 Task: Create a due date automation trigger when advanced on, 2 days before a card is due add dates without a start date at 11:00 AM.
Action: Mouse moved to (1028, 300)
Screenshot: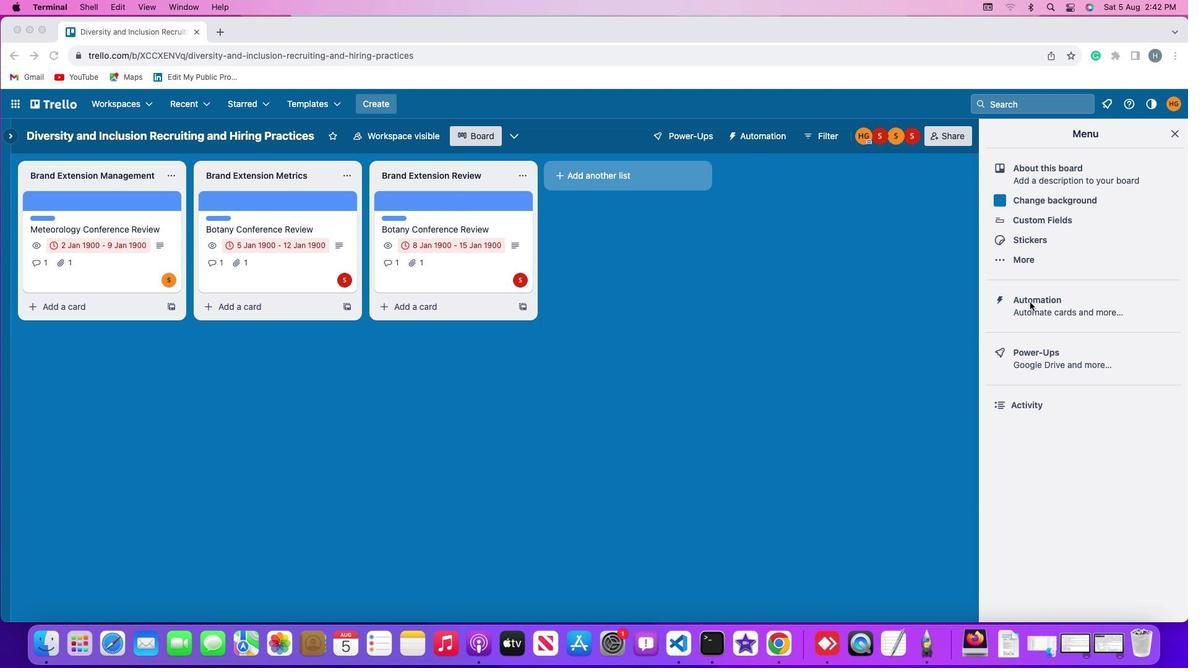 
Action: Mouse pressed left at (1028, 300)
Screenshot: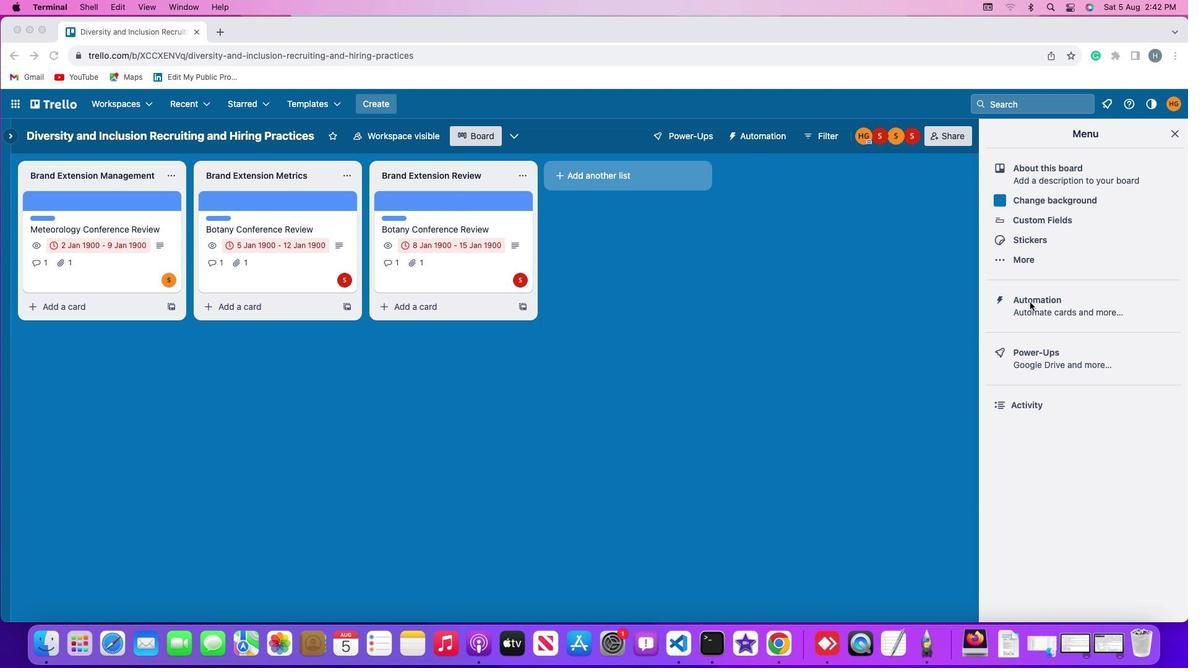 
Action: Mouse pressed left at (1028, 300)
Screenshot: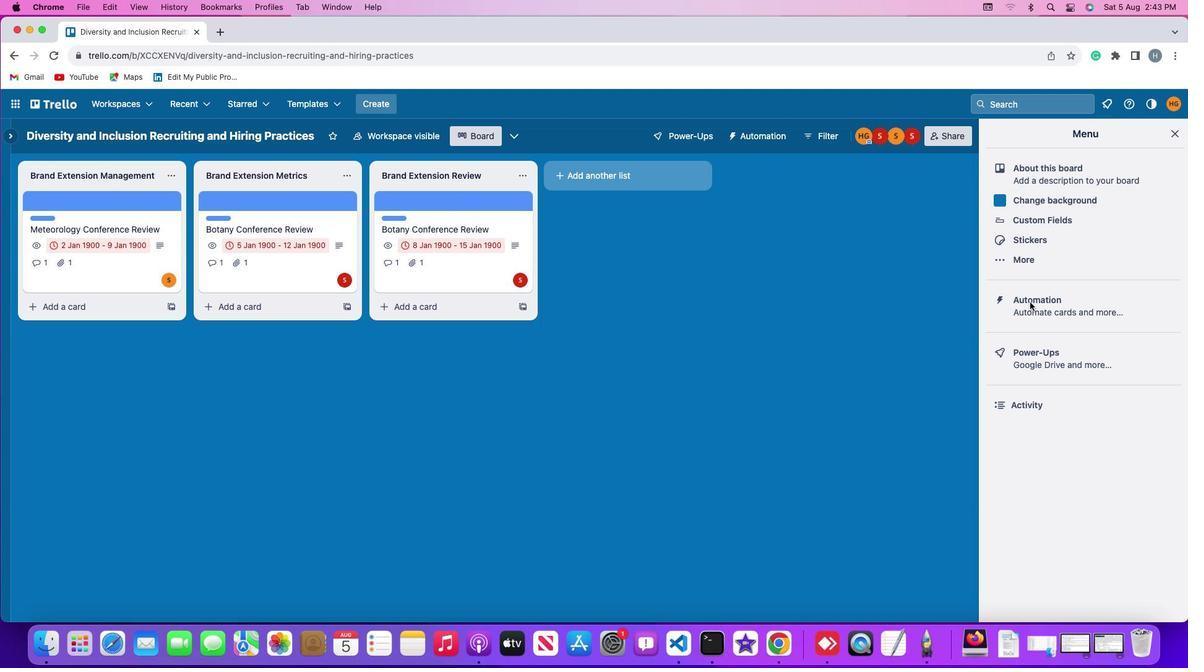 
Action: Mouse moved to (75, 292)
Screenshot: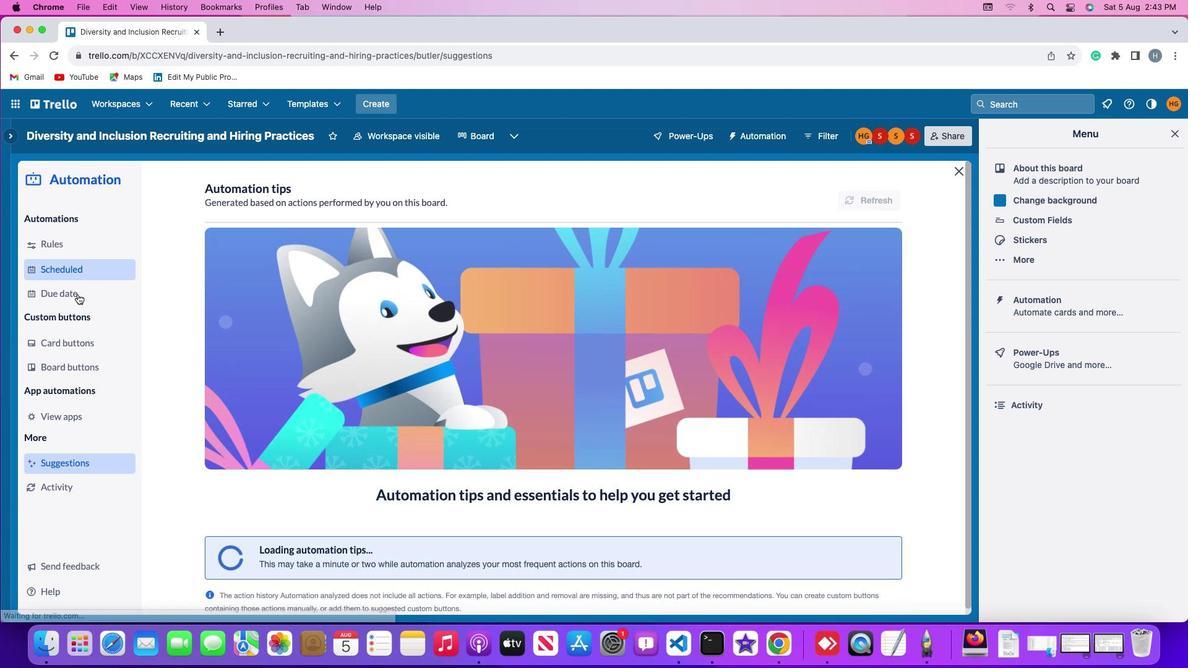 
Action: Mouse pressed left at (75, 292)
Screenshot: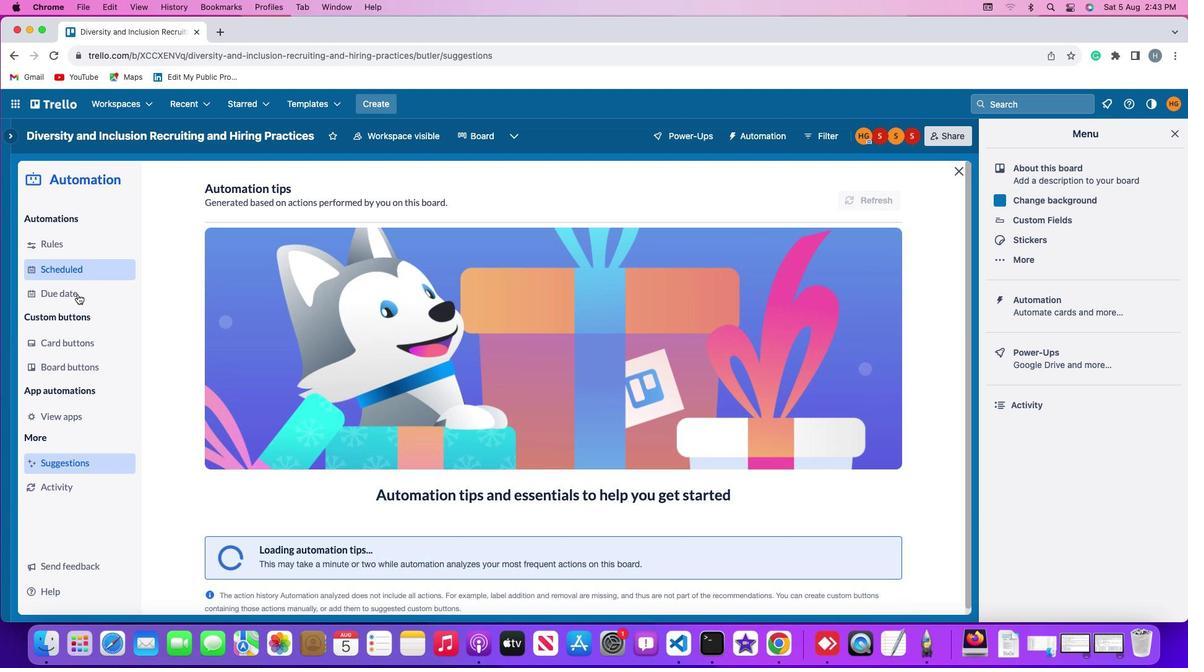 
Action: Mouse moved to (825, 189)
Screenshot: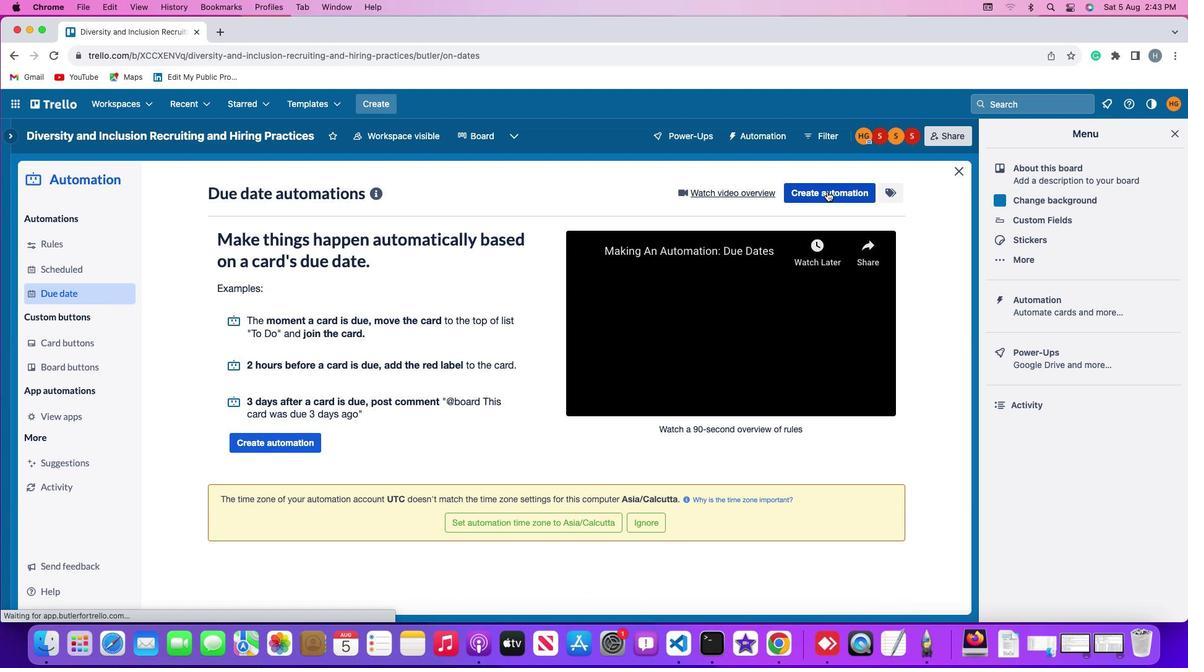 
Action: Mouse pressed left at (825, 189)
Screenshot: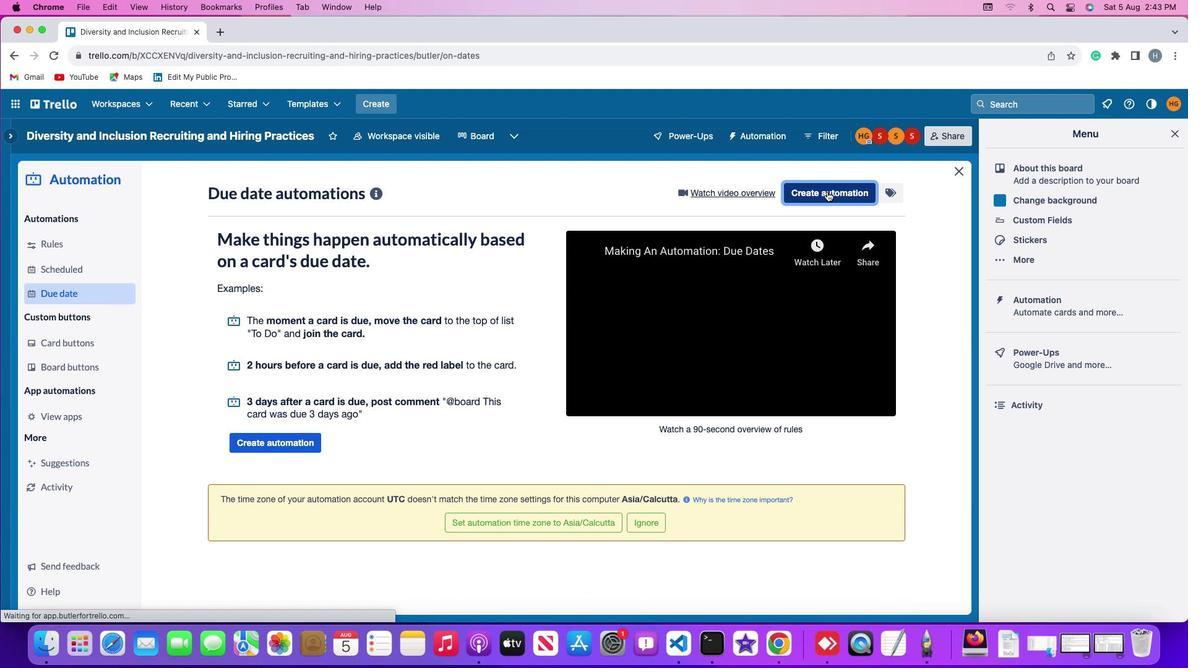 
Action: Mouse moved to (560, 314)
Screenshot: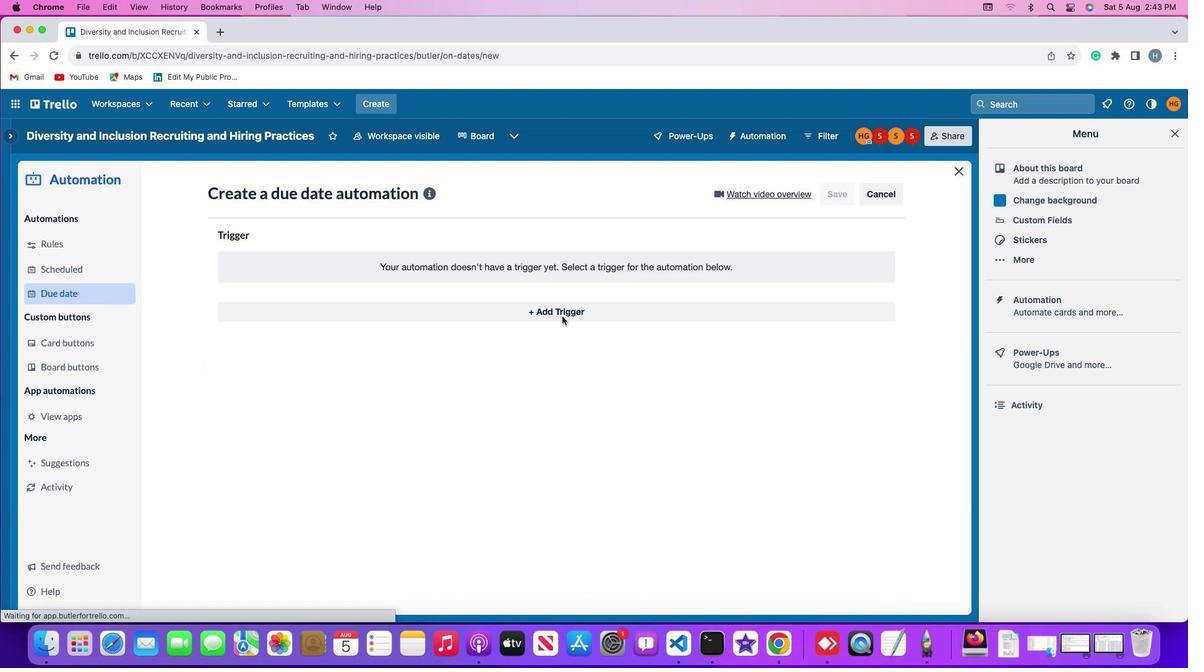 
Action: Mouse pressed left at (560, 314)
Screenshot: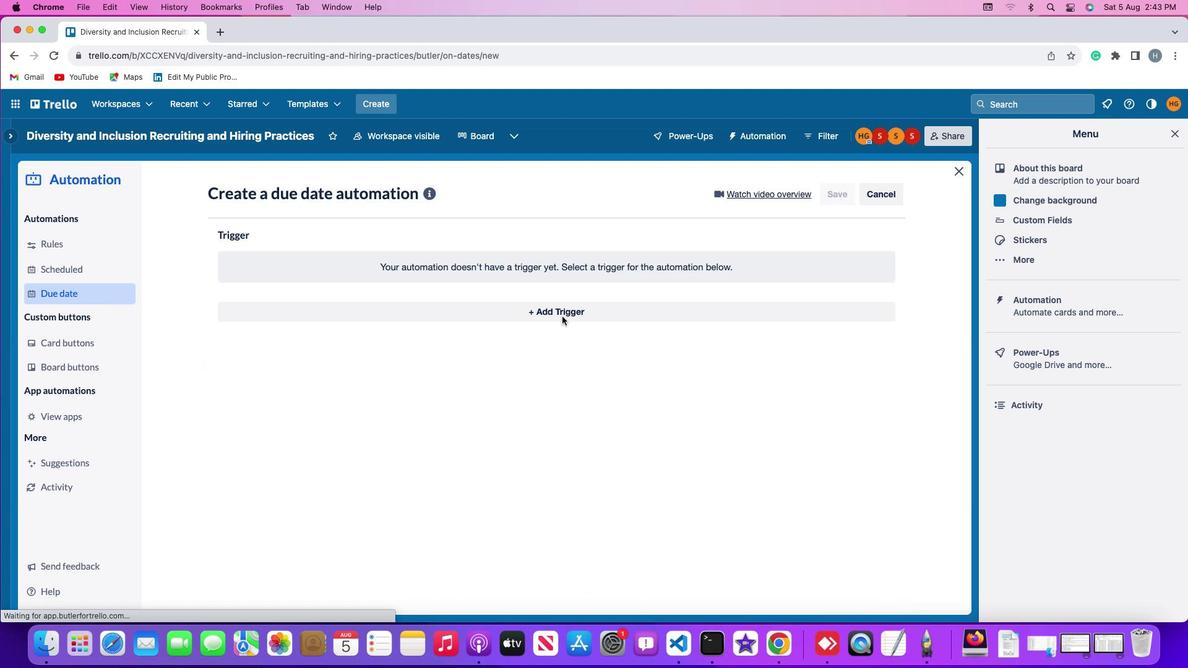 
Action: Mouse moved to (245, 494)
Screenshot: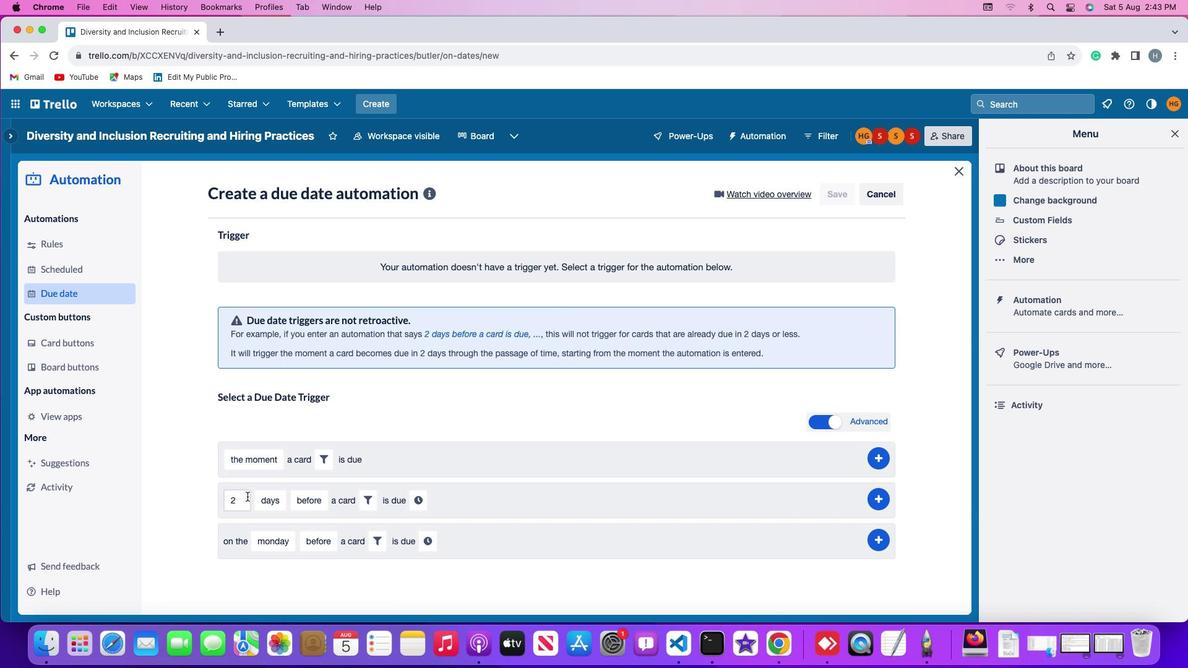 
Action: Mouse pressed left at (245, 494)
Screenshot: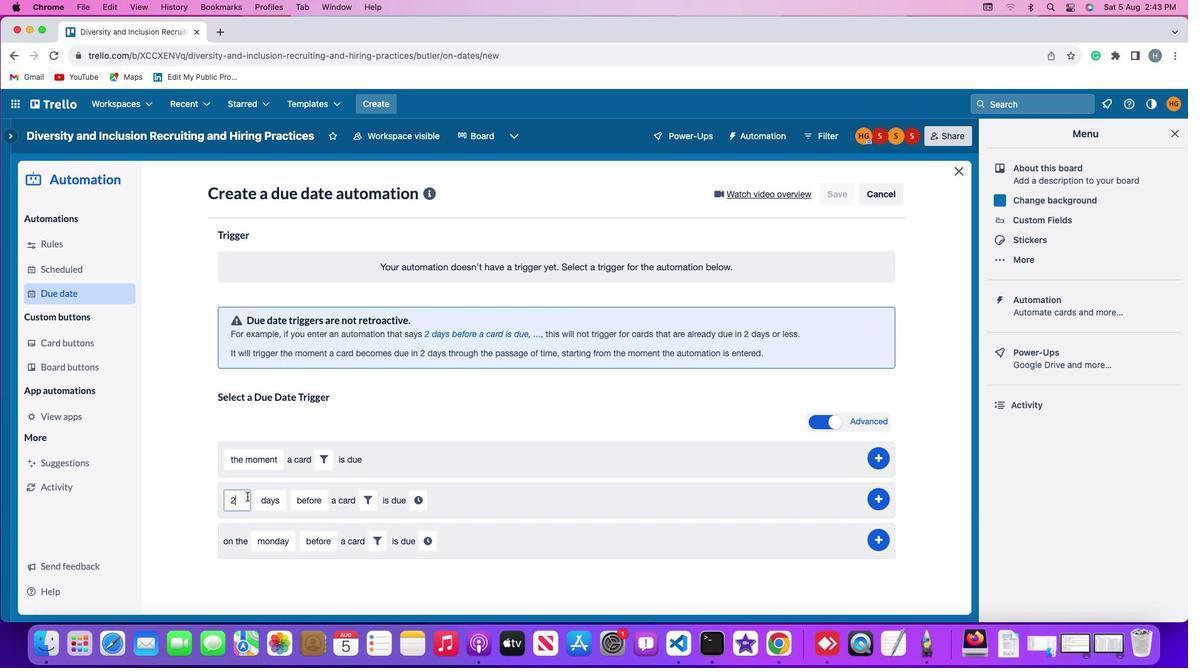 
Action: Key pressed Key.backspace'2'
Screenshot: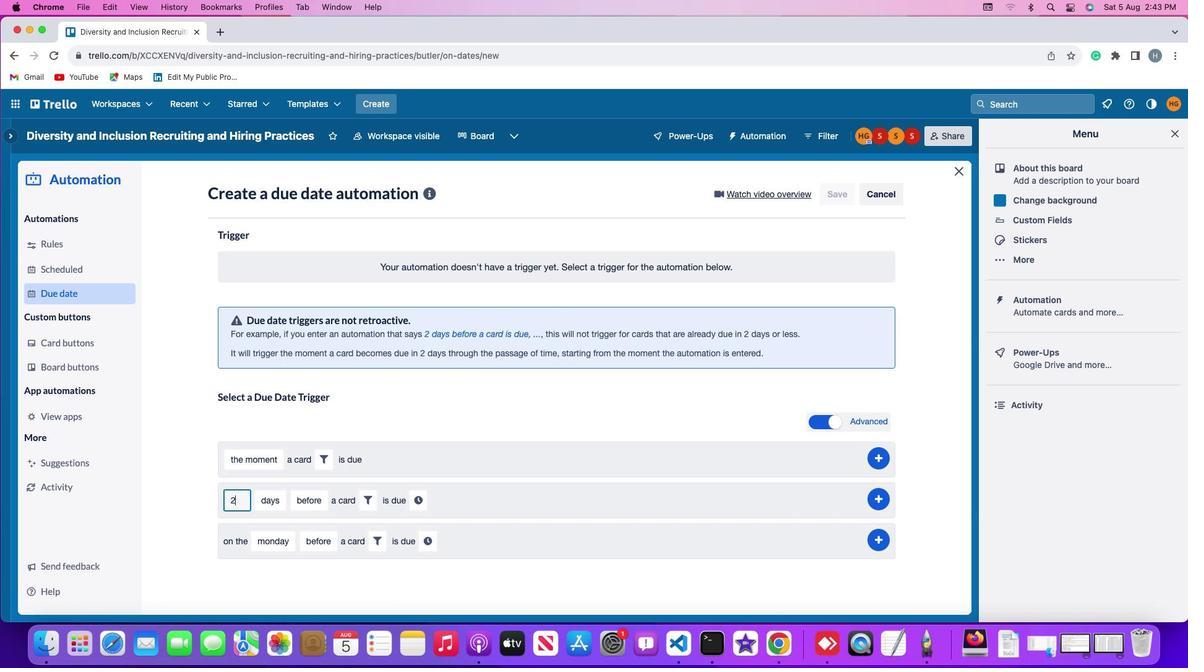 
Action: Mouse moved to (263, 494)
Screenshot: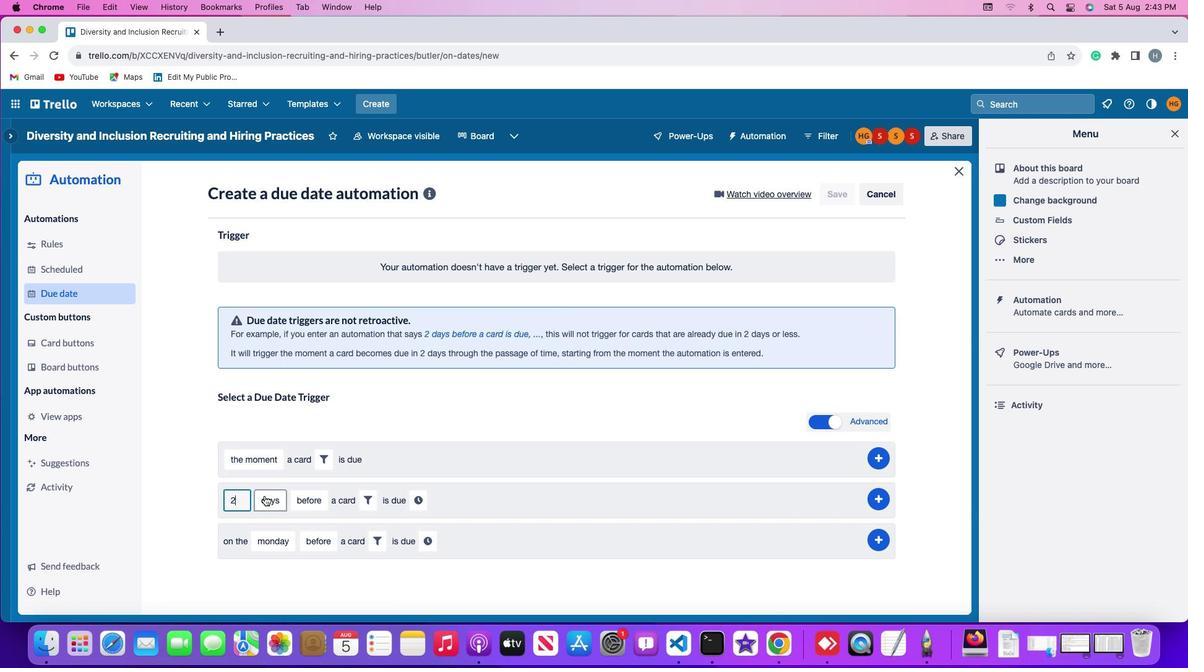 
Action: Mouse pressed left at (263, 494)
Screenshot: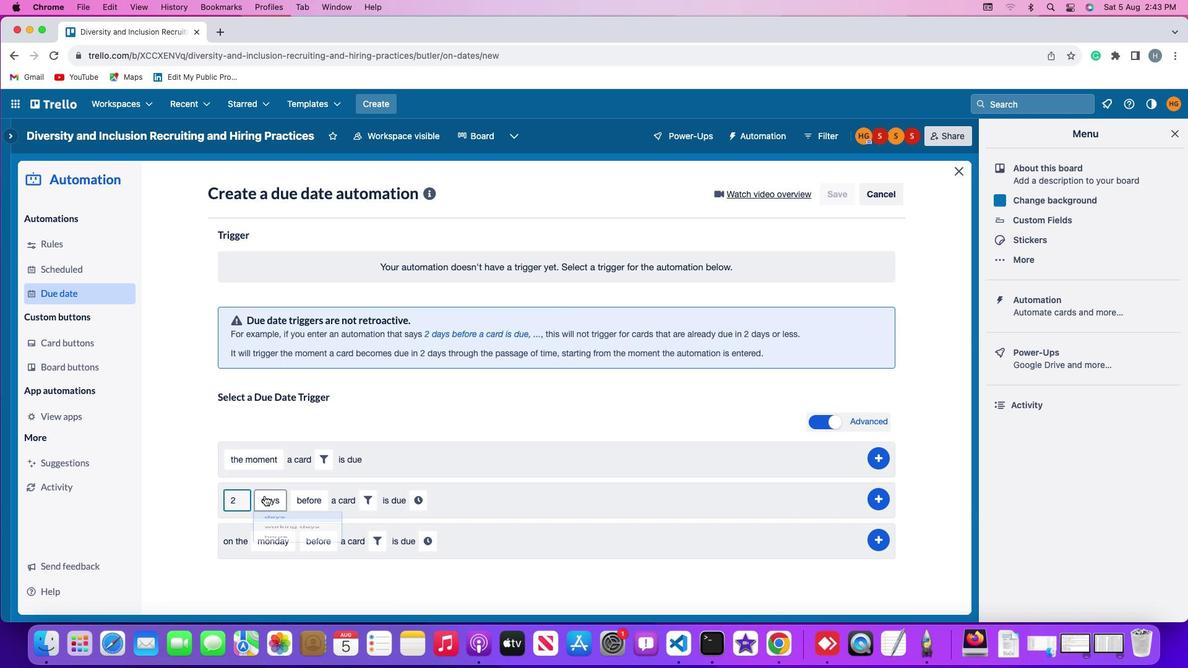 
Action: Mouse moved to (276, 516)
Screenshot: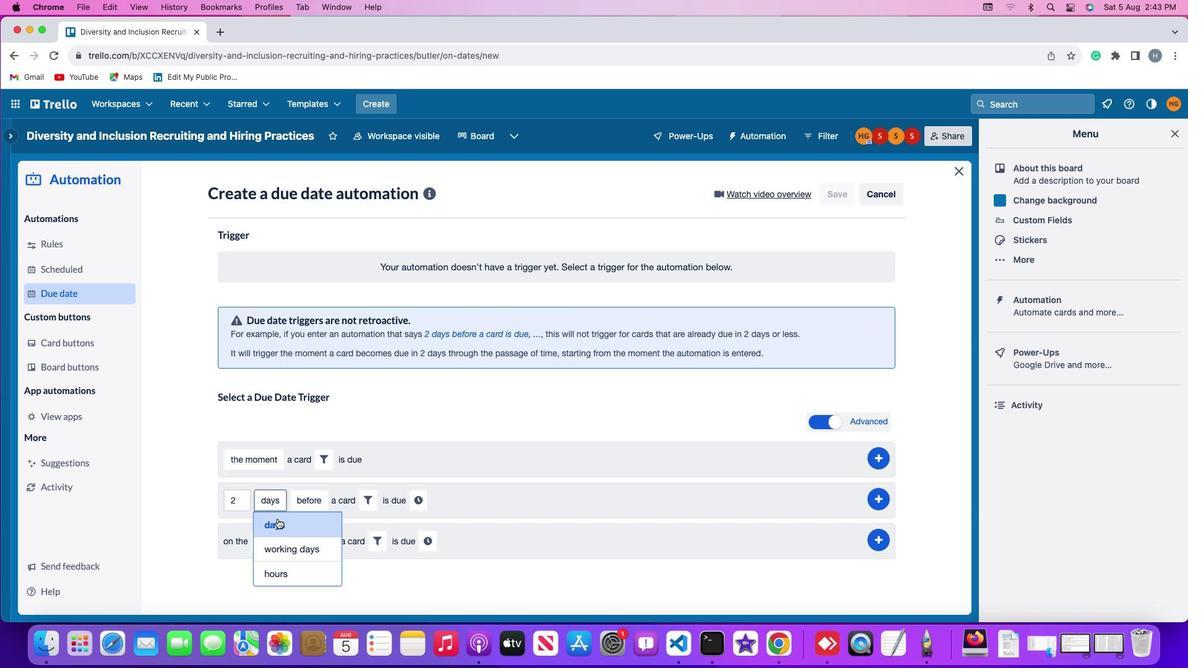 
Action: Mouse pressed left at (276, 516)
Screenshot: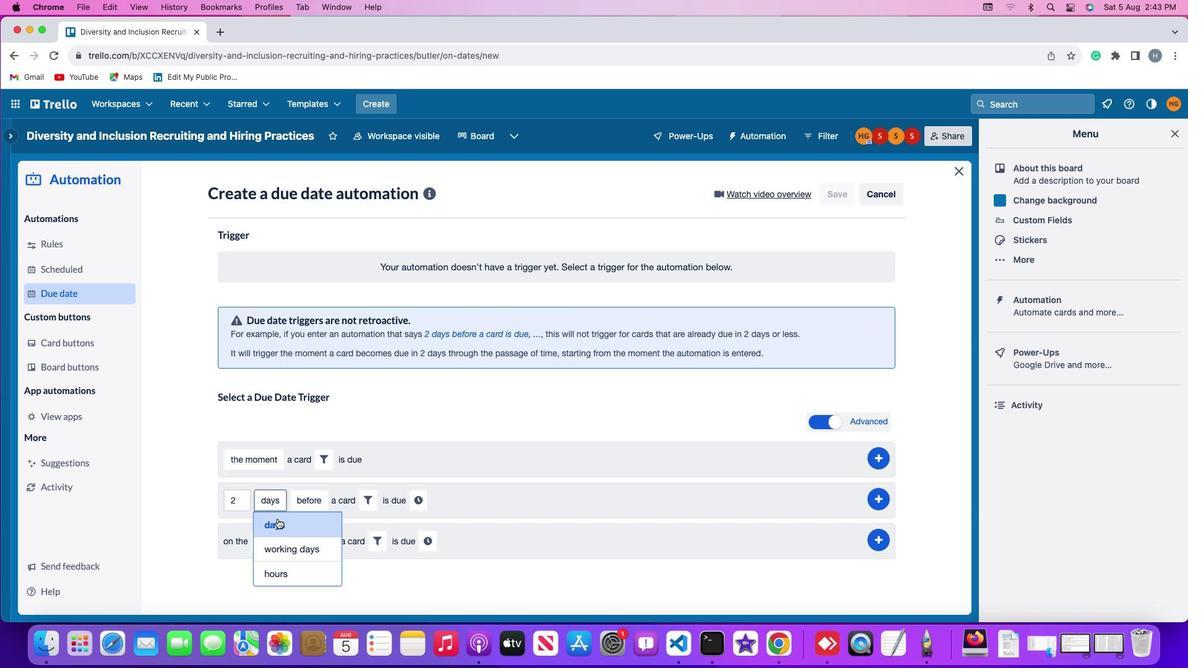 
Action: Mouse moved to (320, 496)
Screenshot: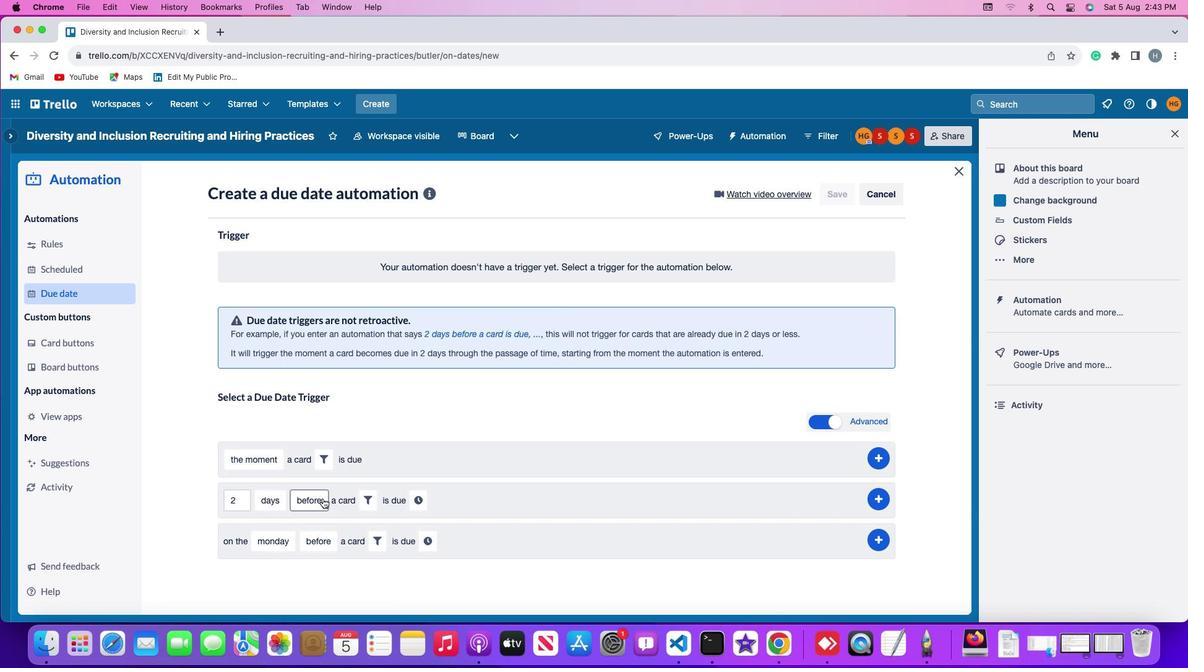
Action: Mouse pressed left at (320, 496)
Screenshot: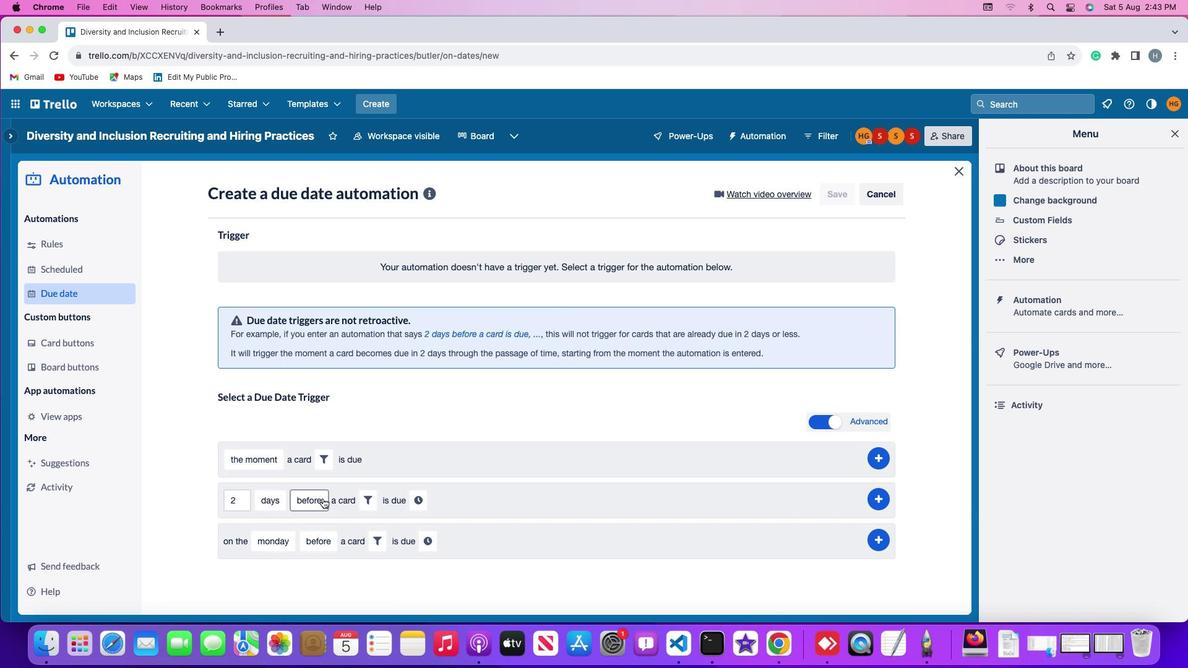 
Action: Mouse moved to (316, 528)
Screenshot: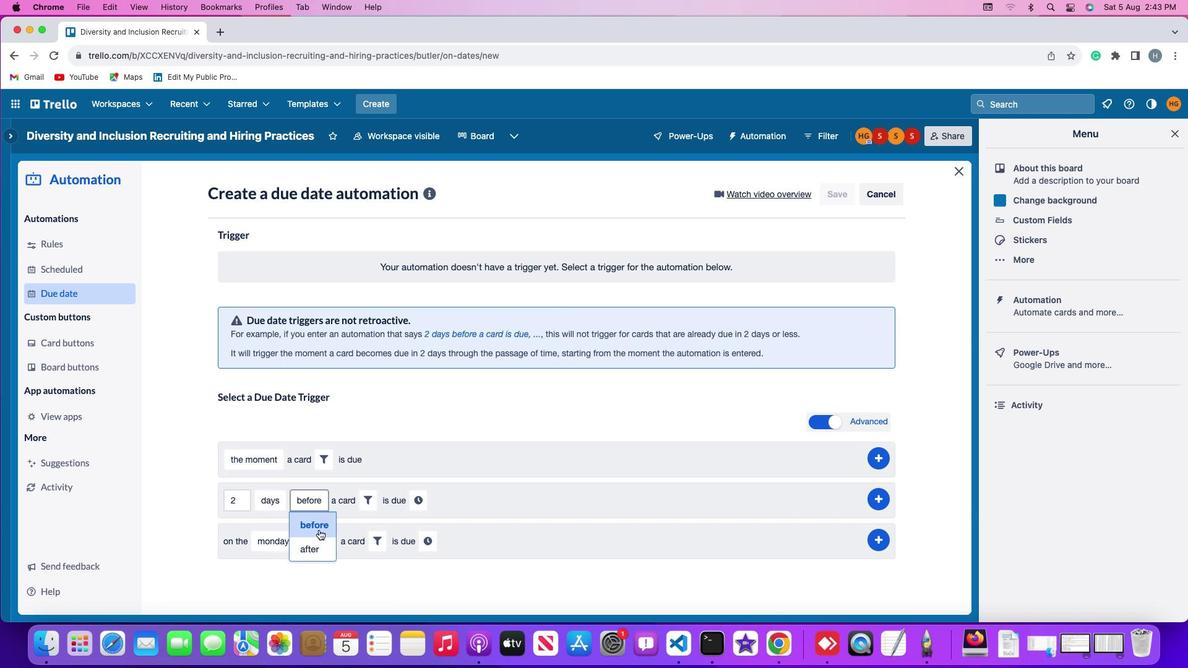 
Action: Mouse pressed left at (316, 528)
Screenshot: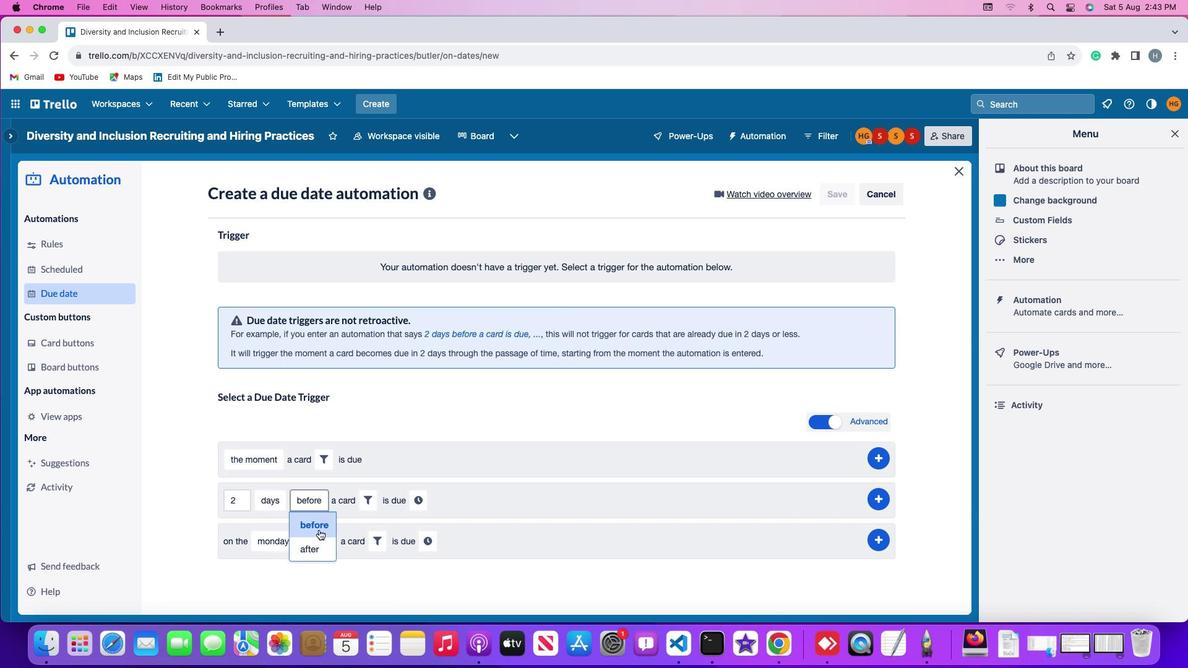 
Action: Mouse moved to (365, 504)
Screenshot: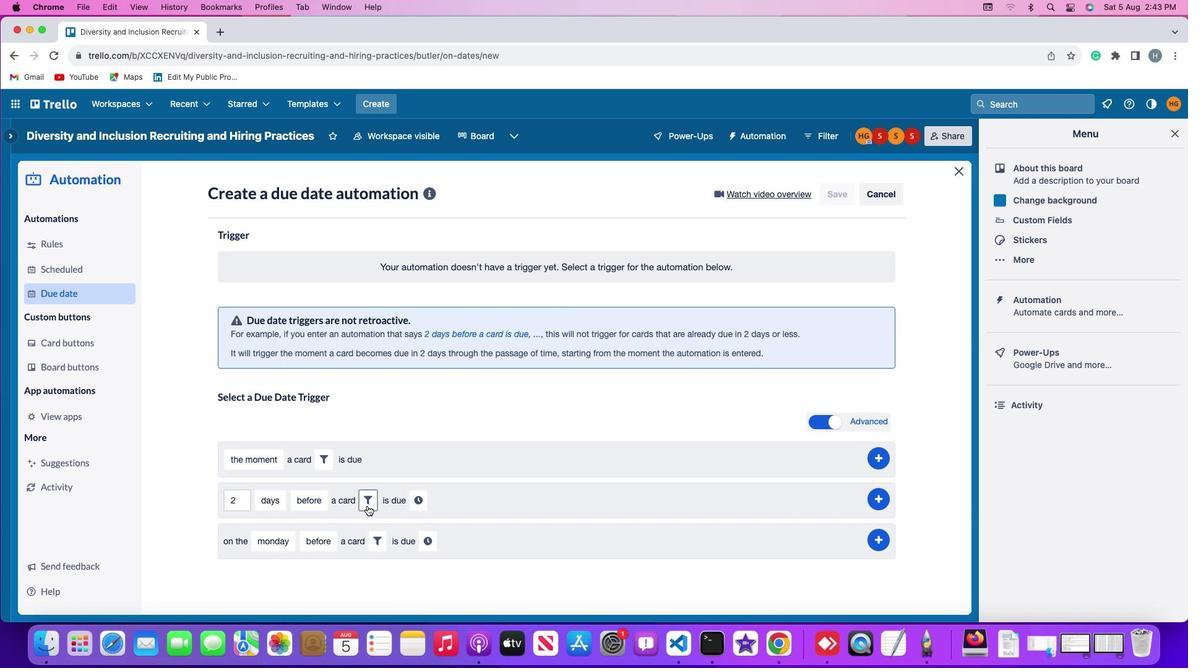 
Action: Mouse pressed left at (365, 504)
Screenshot: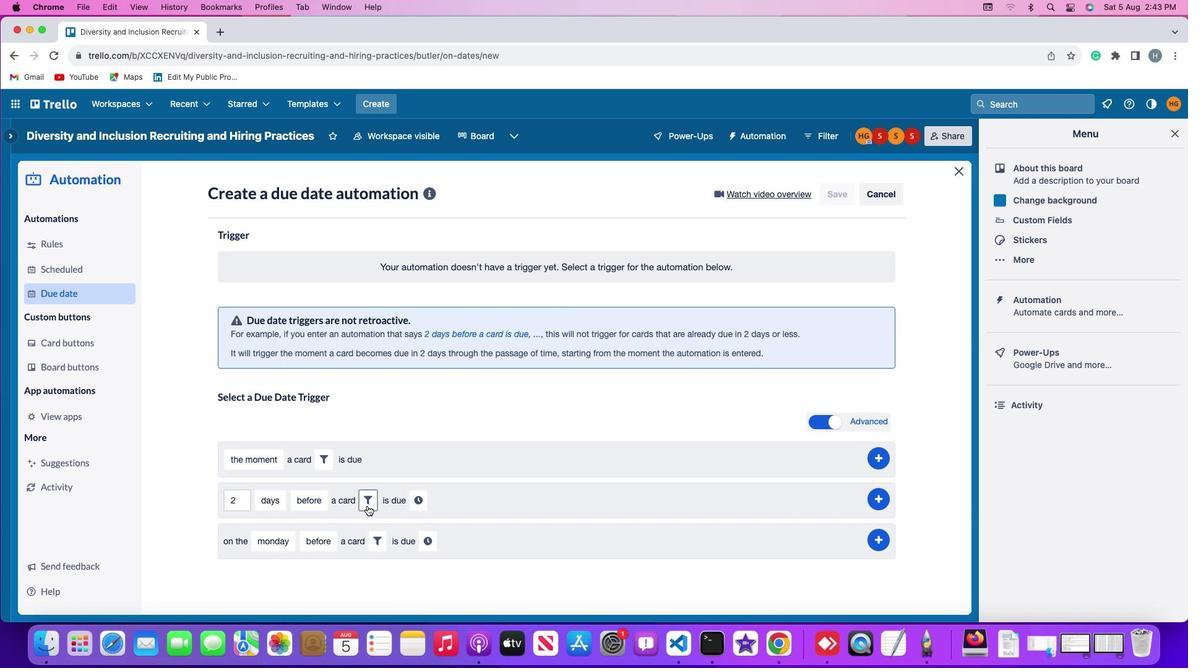 
Action: Mouse moved to (428, 536)
Screenshot: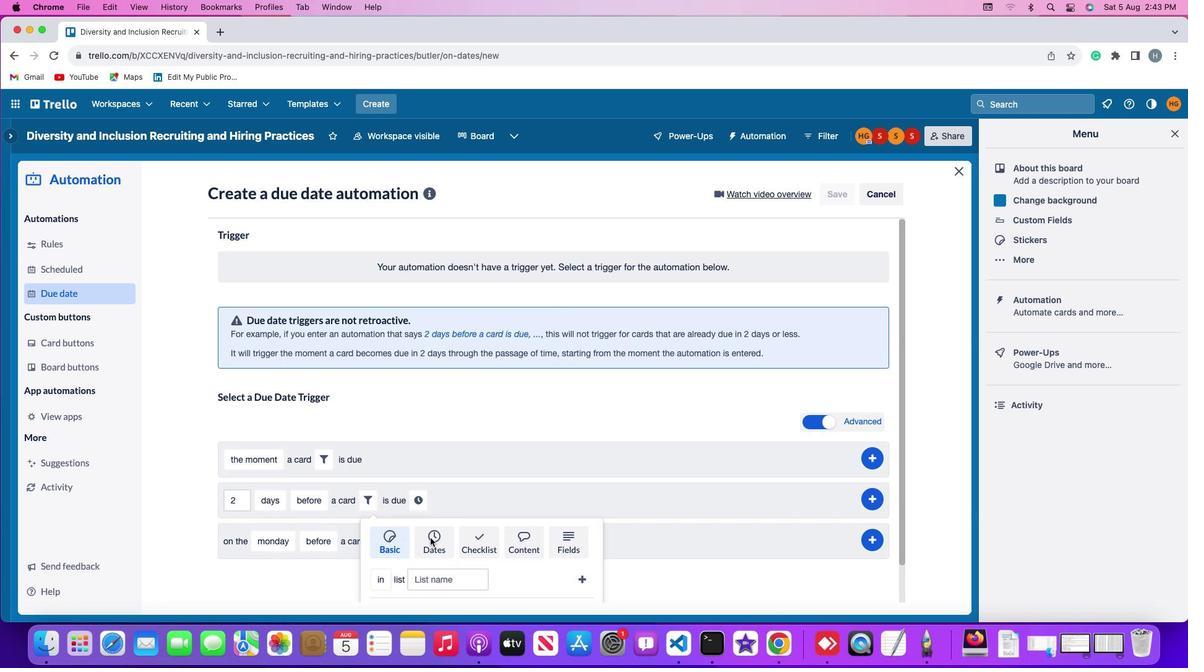 
Action: Mouse pressed left at (428, 536)
Screenshot: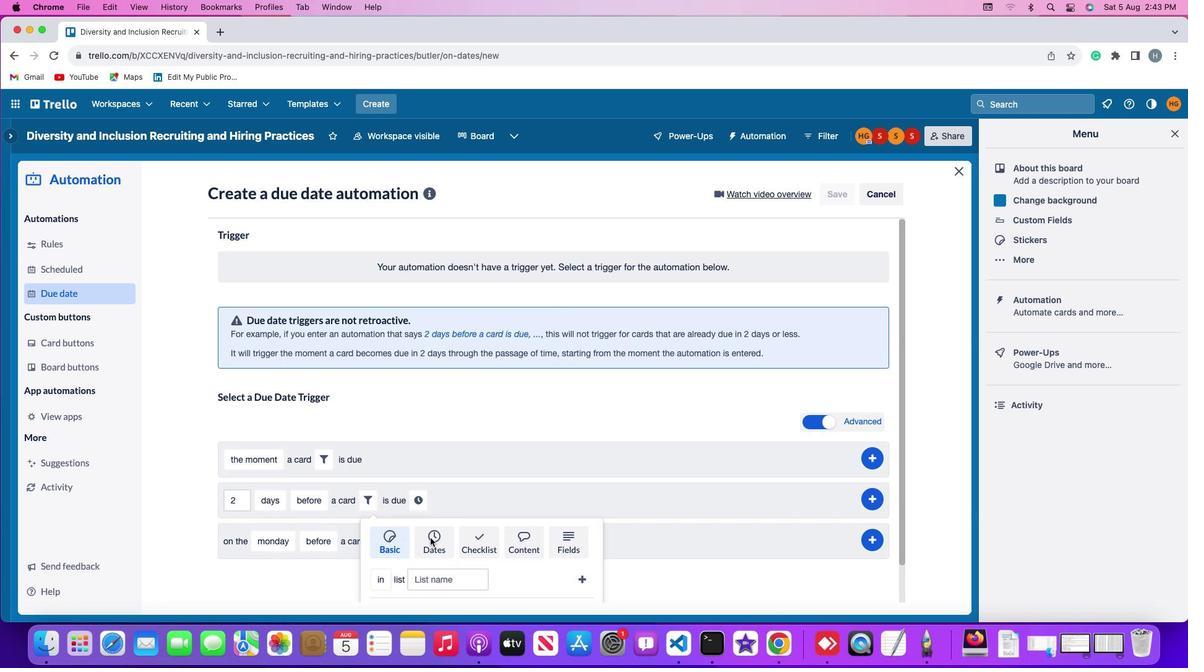
Action: Mouse moved to (427, 536)
Screenshot: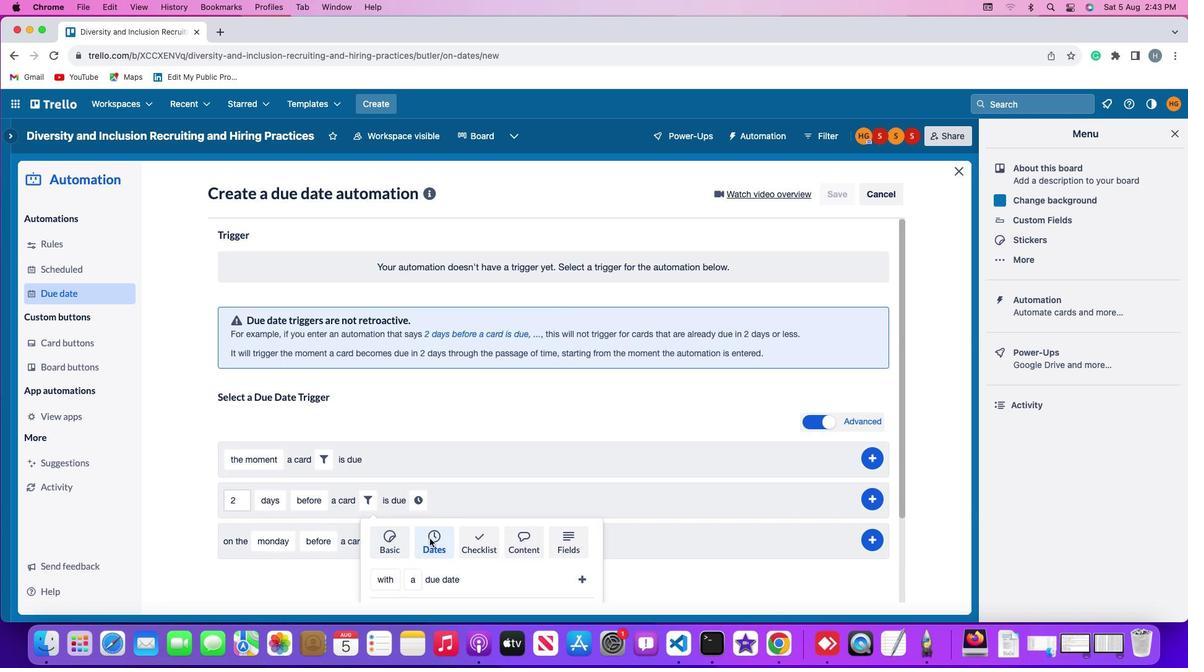 
Action: Mouse scrolled (427, 536) with delta (-1, -1)
Screenshot: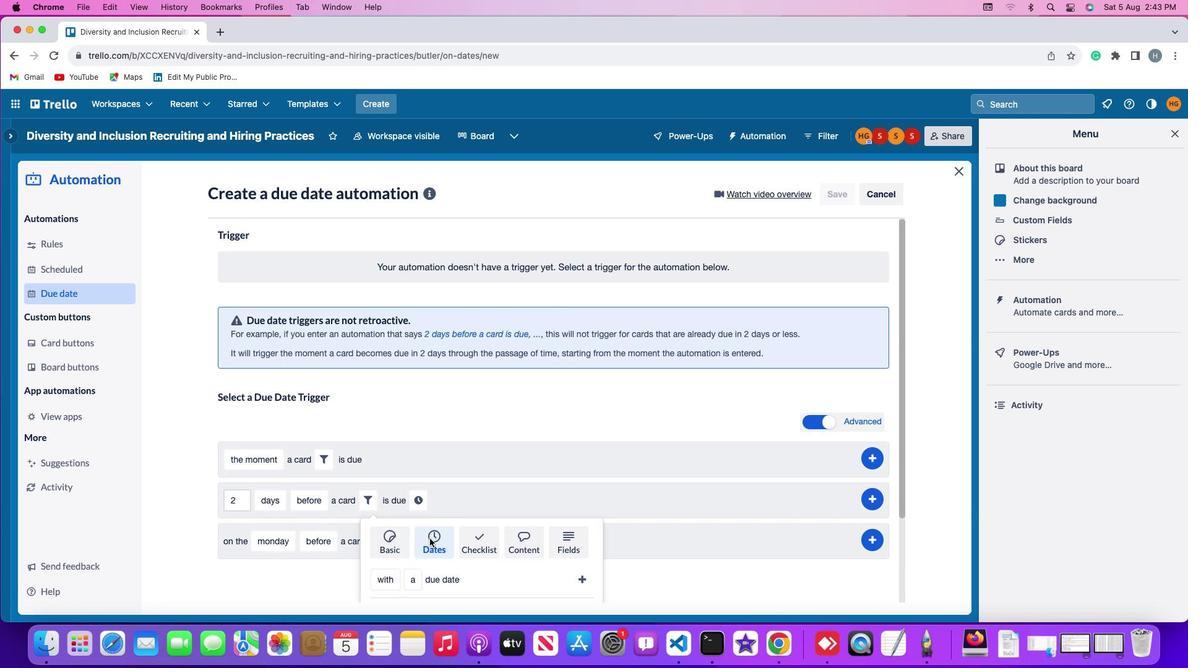 
Action: Mouse scrolled (427, 536) with delta (-1, -1)
Screenshot: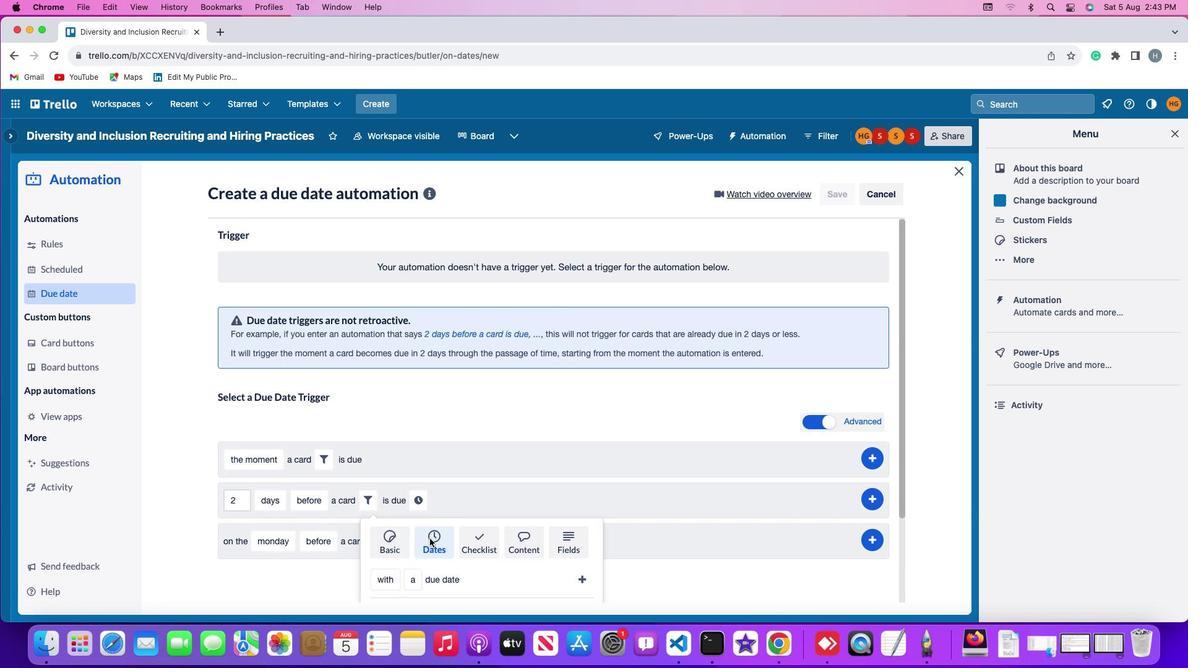 
Action: Mouse scrolled (427, 536) with delta (-1, -3)
Screenshot: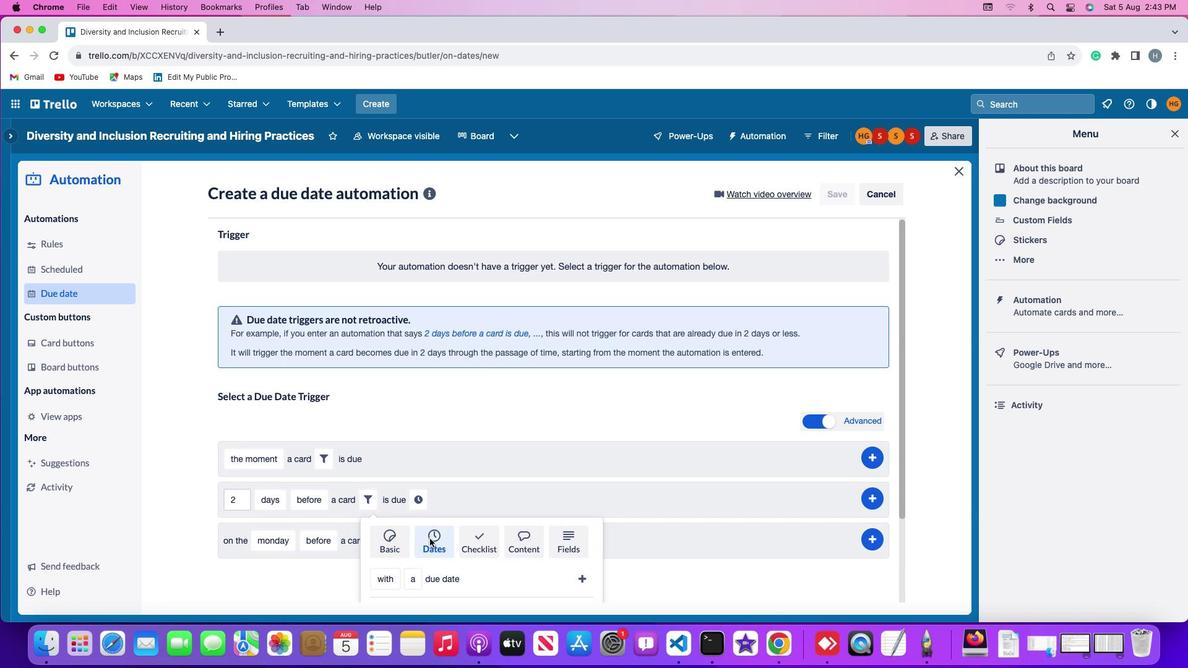 
Action: Mouse scrolled (427, 536) with delta (-1, -4)
Screenshot: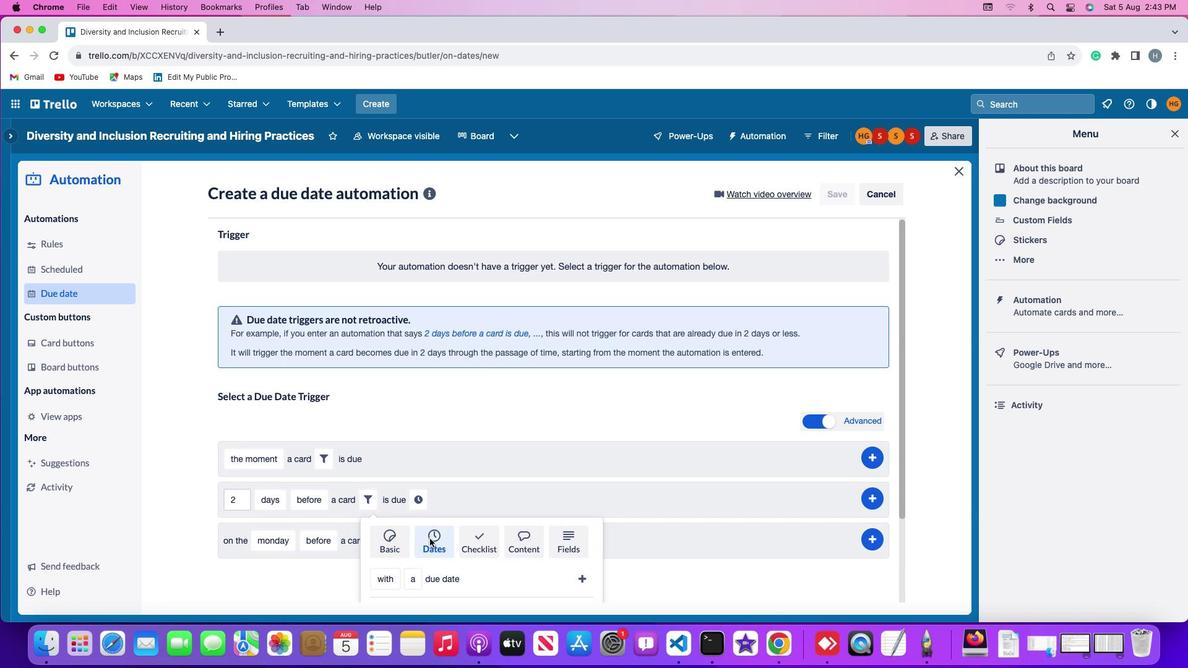 
Action: Mouse scrolled (427, 536) with delta (-1, -4)
Screenshot: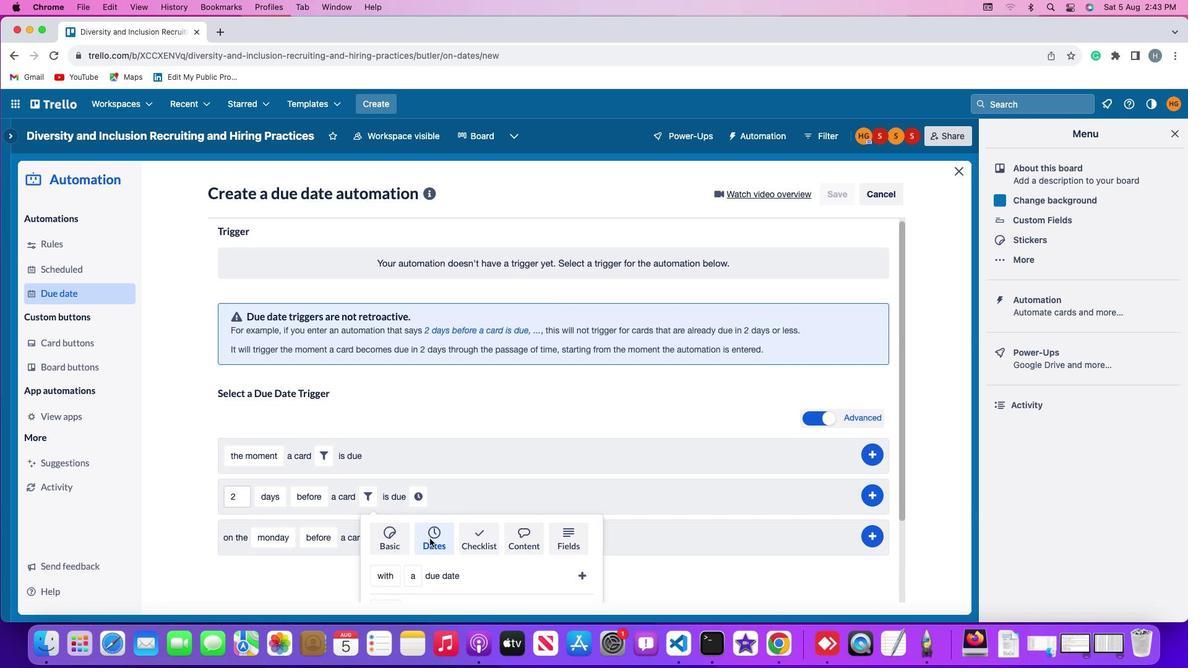 
Action: Mouse scrolled (427, 536) with delta (-1, -4)
Screenshot: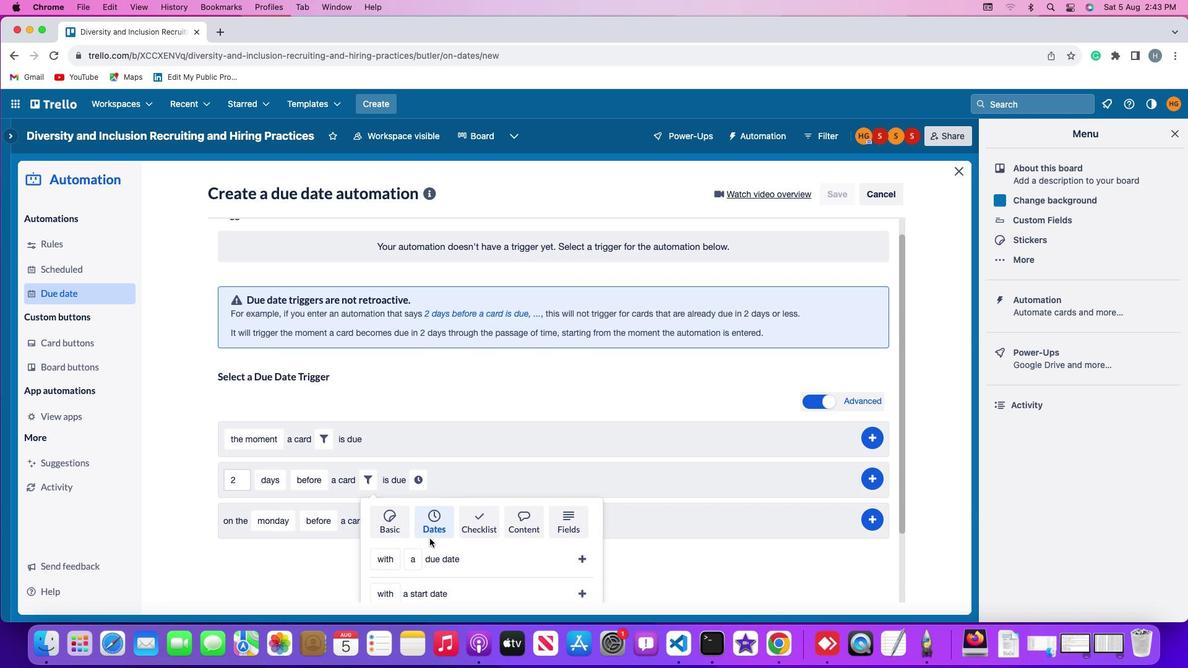 
Action: Mouse scrolled (427, 536) with delta (-1, -1)
Screenshot: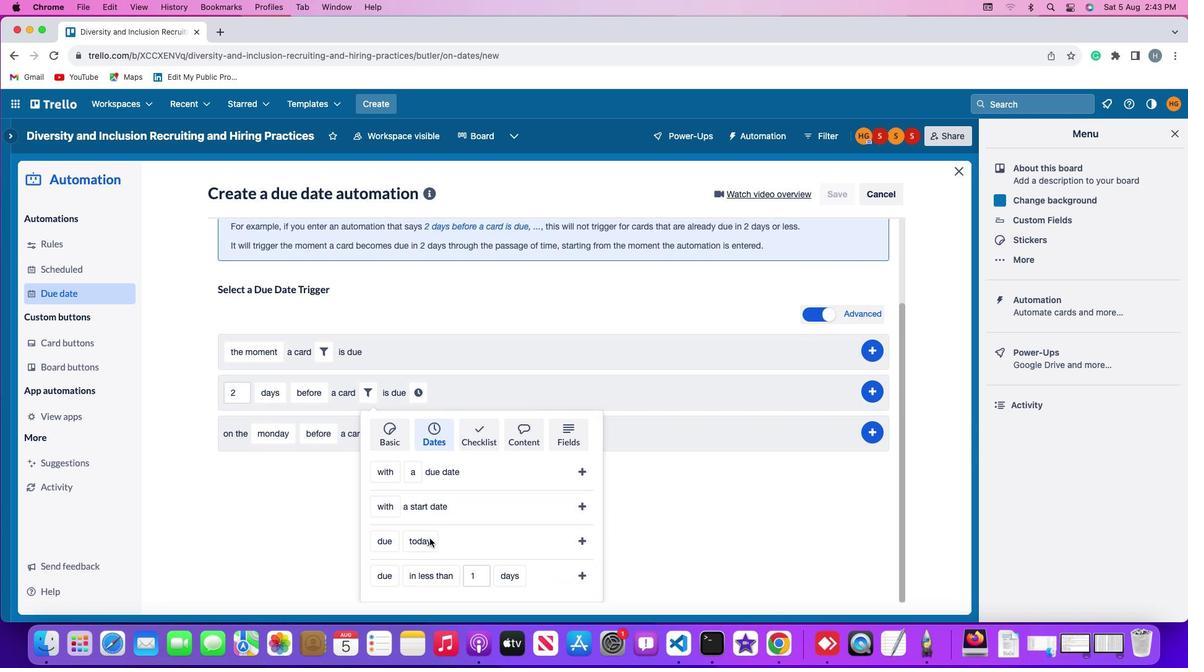 
Action: Mouse scrolled (427, 536) with delta (-1, -1)
Screenshot: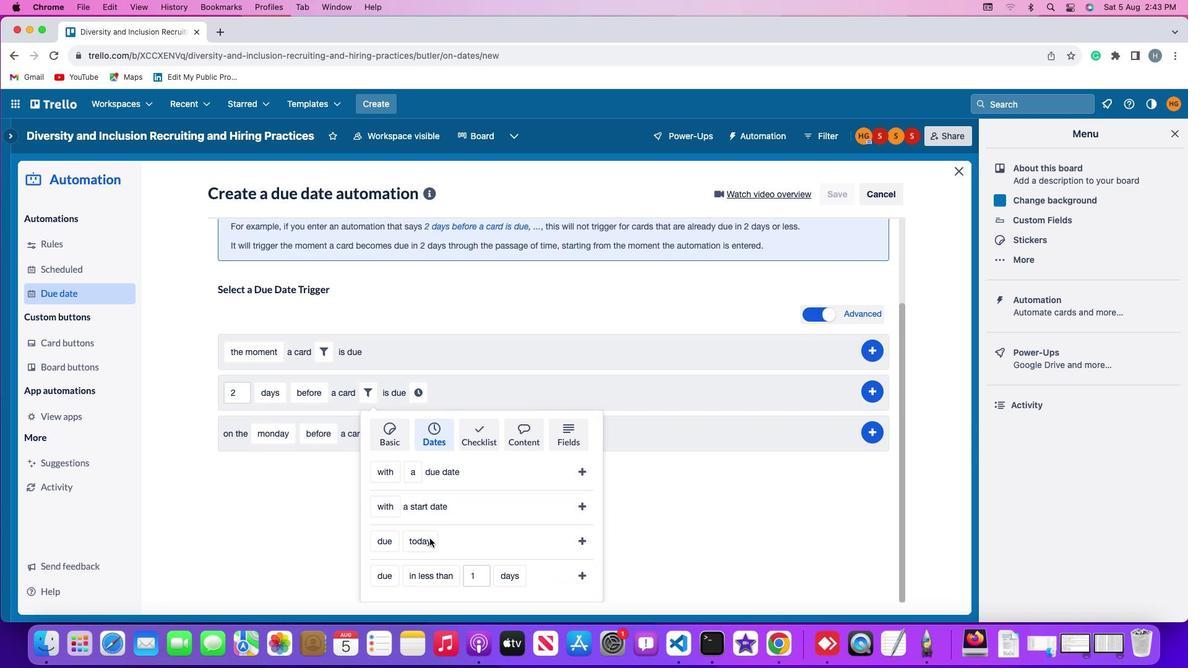 
Action: Mouse scrolled (427, 536) with delta (-1, -3)
Screenshot: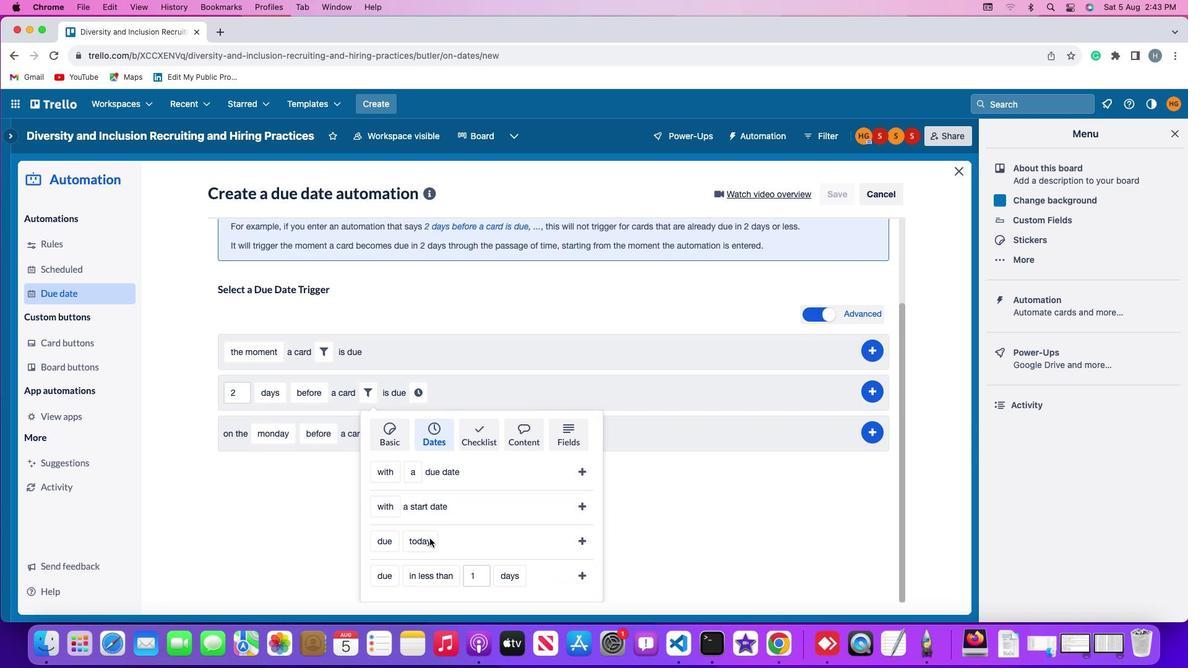 
Action: Mouse moved to (374, 501)
Screenshot: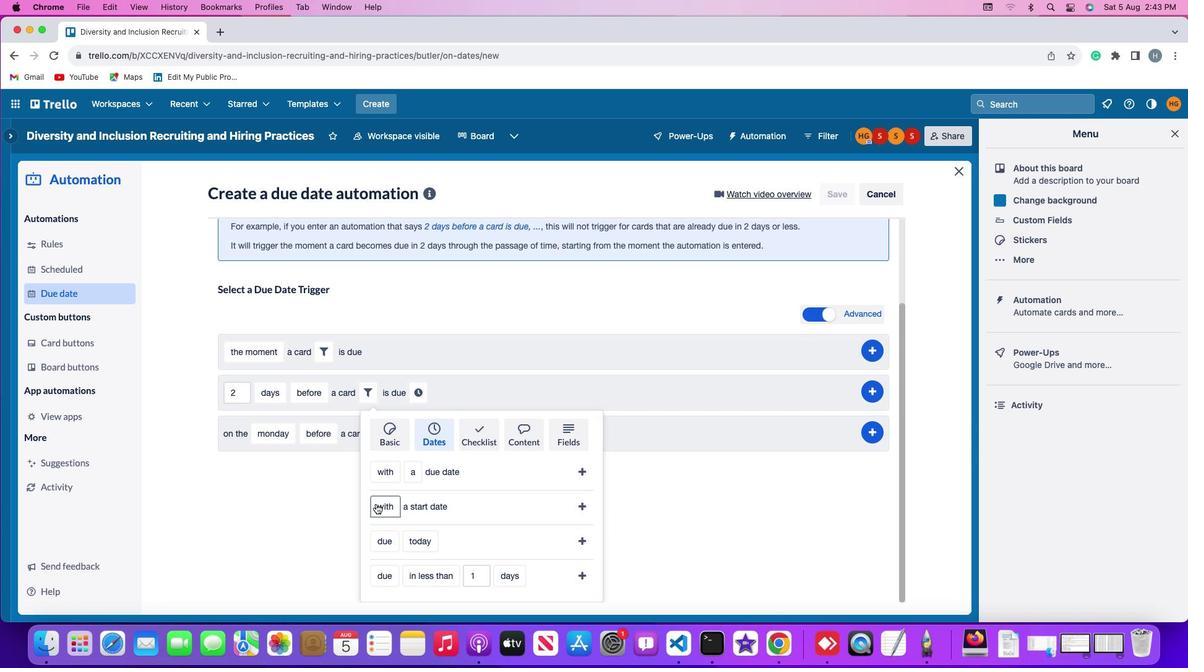 
Action: Mouse pressed left at (374, 501)
Screenshot: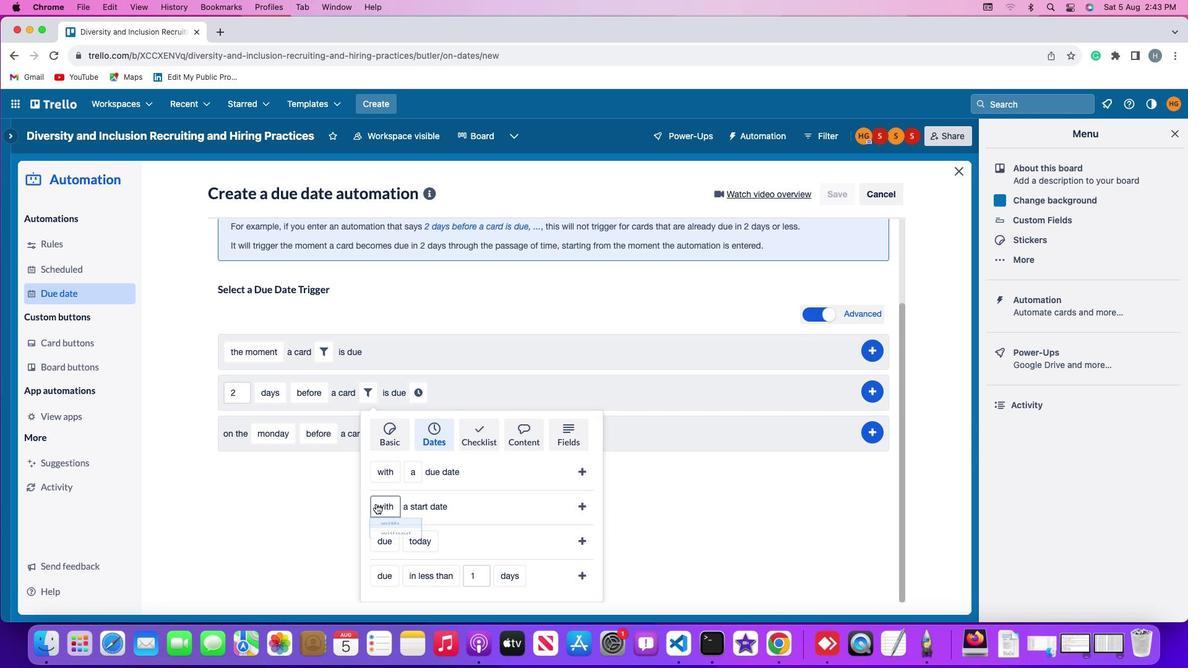 
Action: Mouse moved to (391, 551)
Screenshot: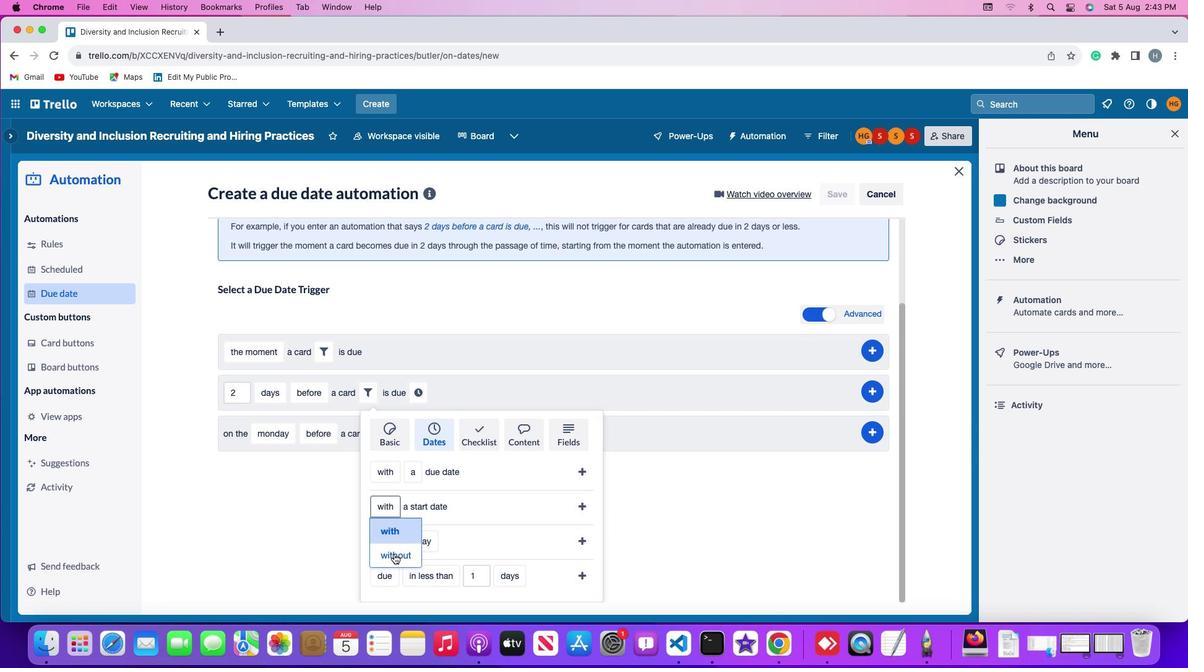 
Action: Mouse pressed left at (391, 551)
Screenshot: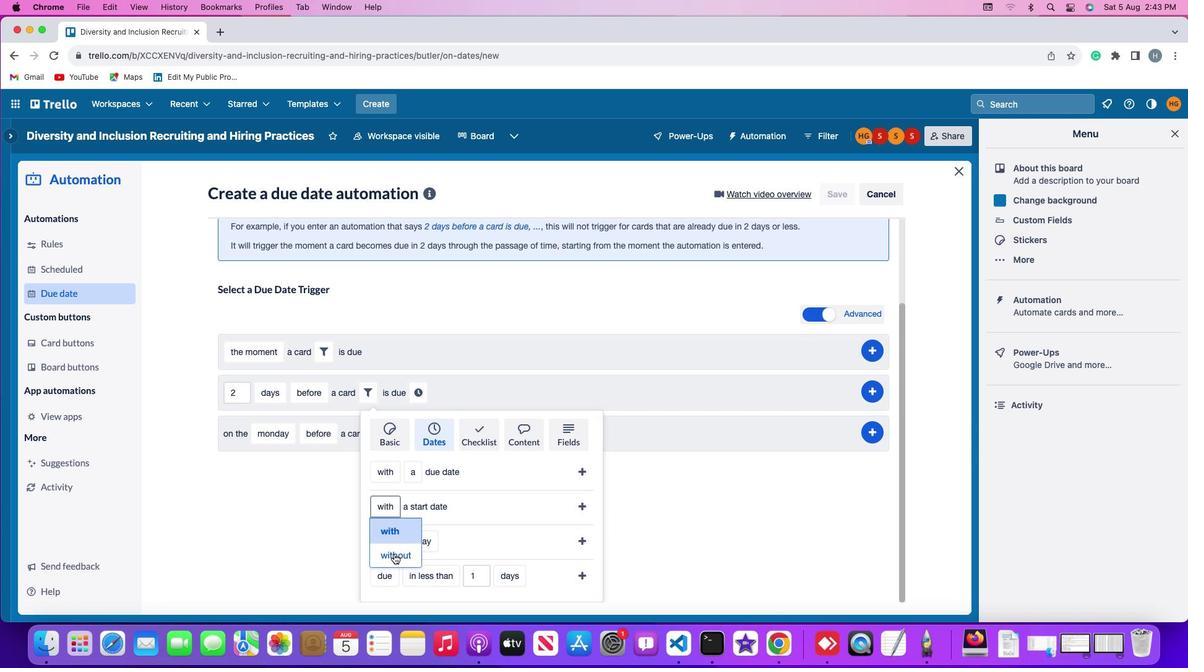 
Action: Mouse moved to (581, 499)
Screenshot: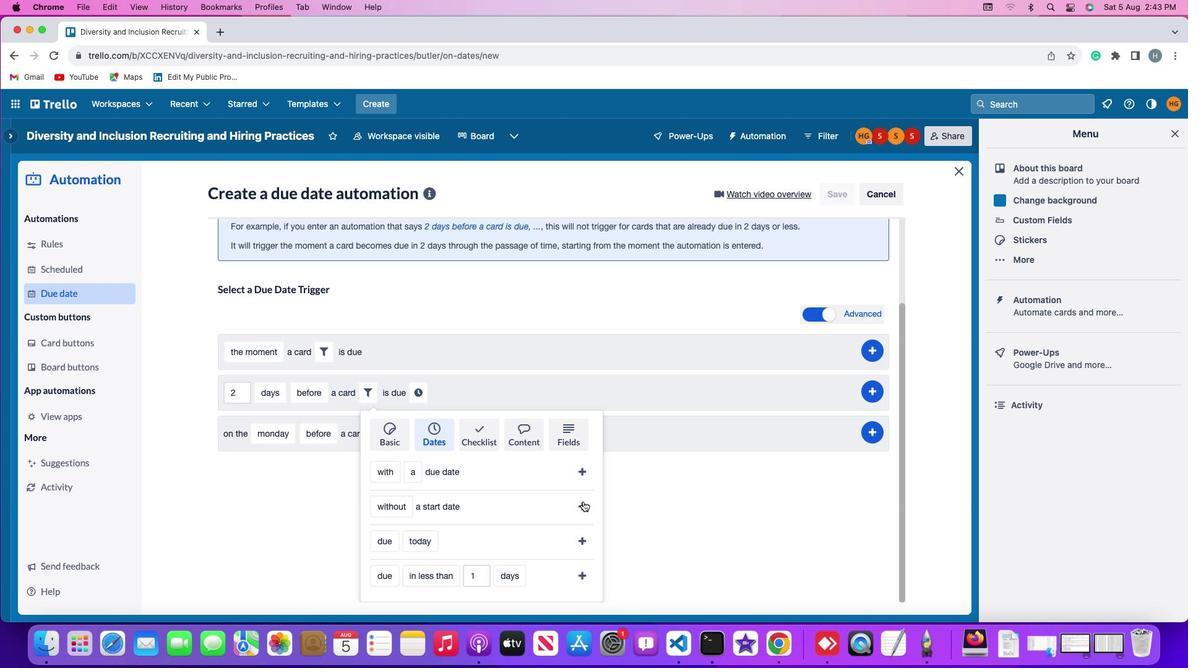 
Action: Mouse pressed left at (581, 499)
Screenshot: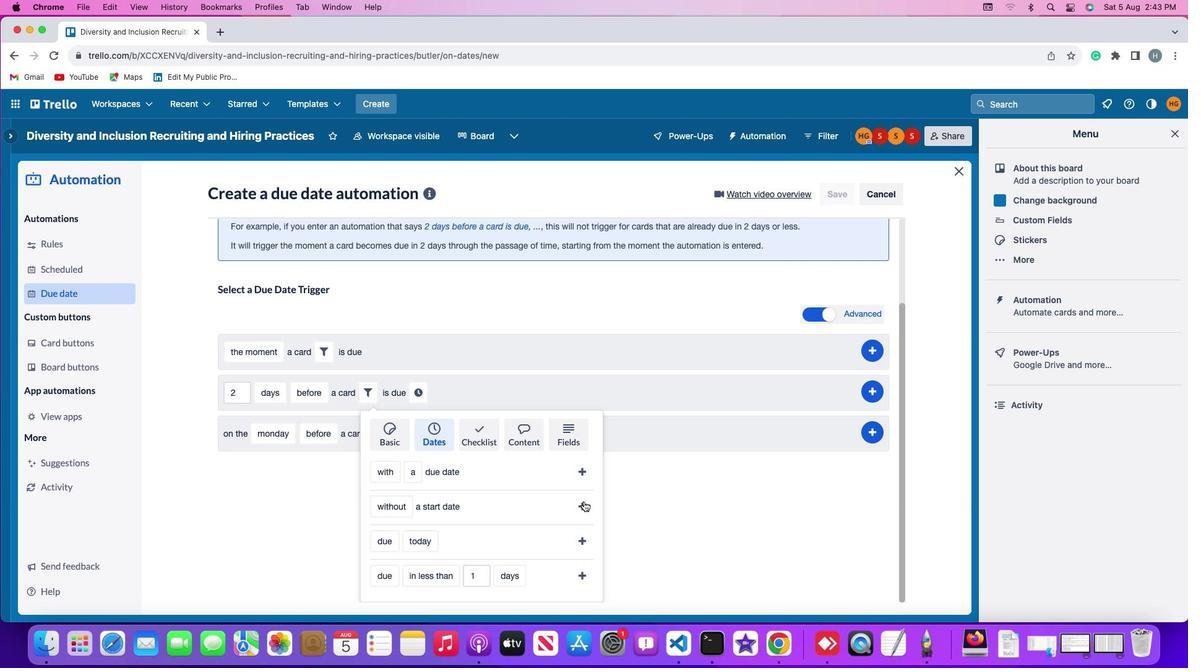 
Action: Mouse moved to (524, 496)
Screenshot: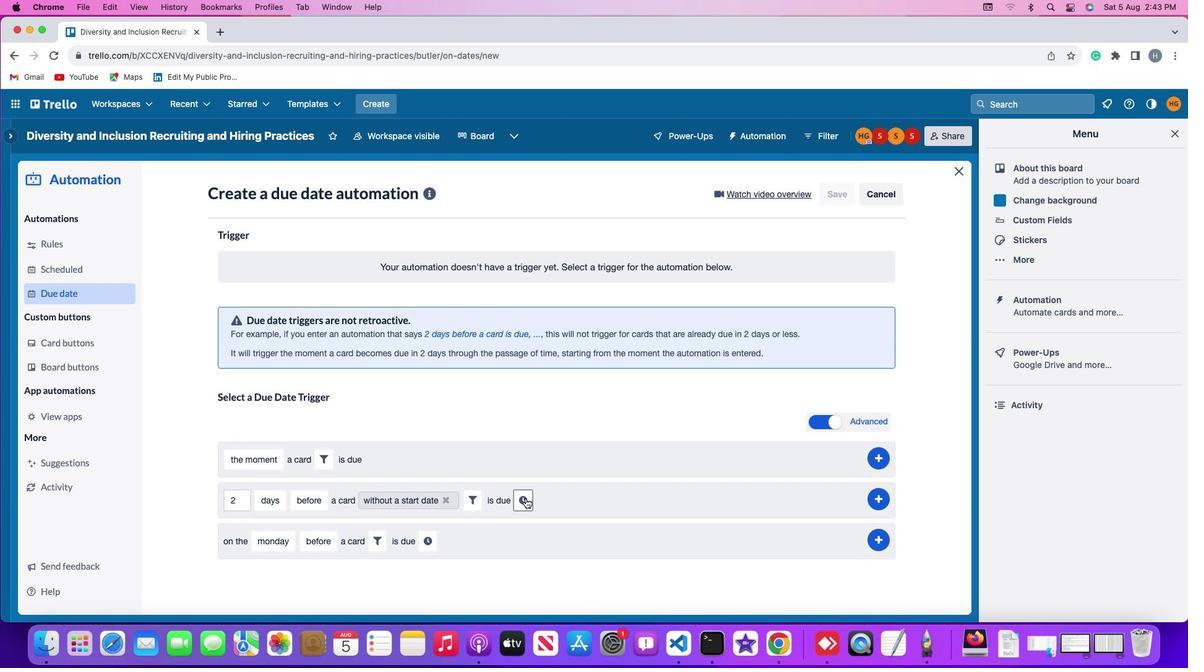 
Action: Mouse pressed left at (524, 496)
Screenshot: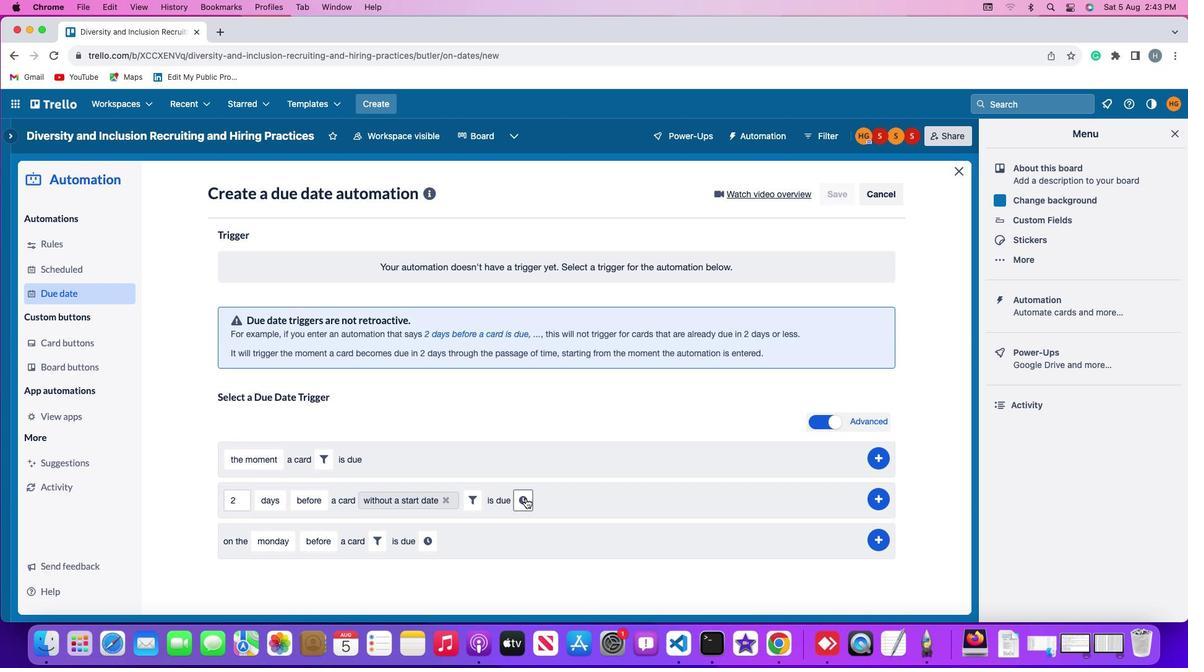 
Action: Mouse moved to (546, 506)
Screenshot: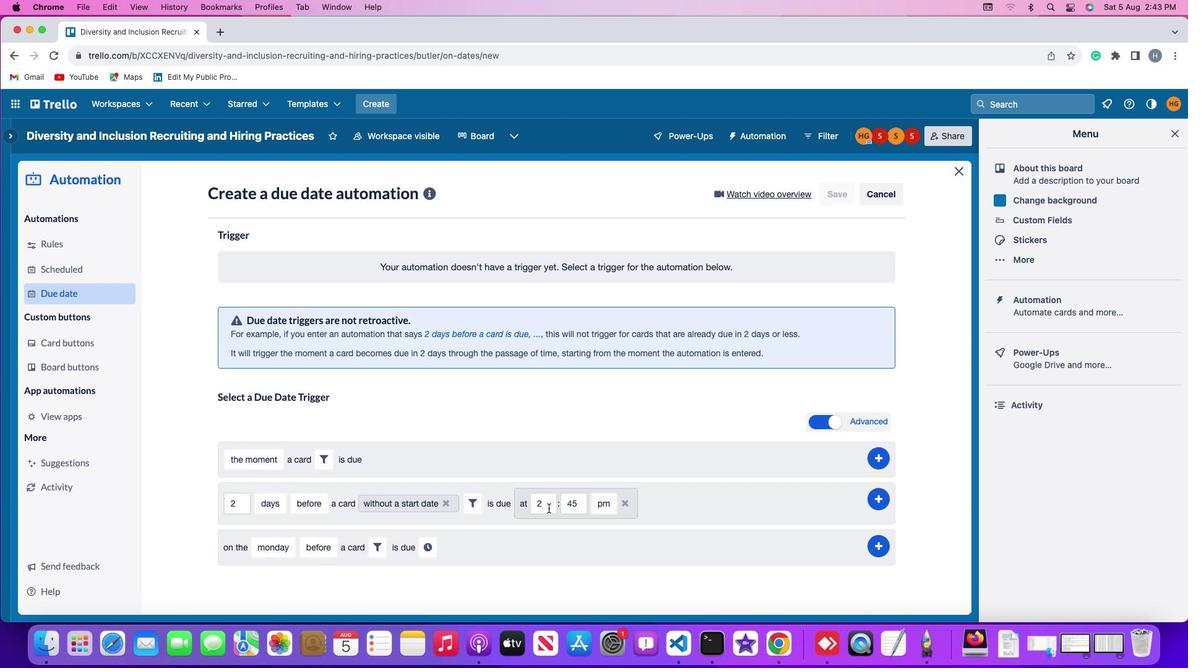 
Action: Mouse pressed left at (546, 506)
Screenshot: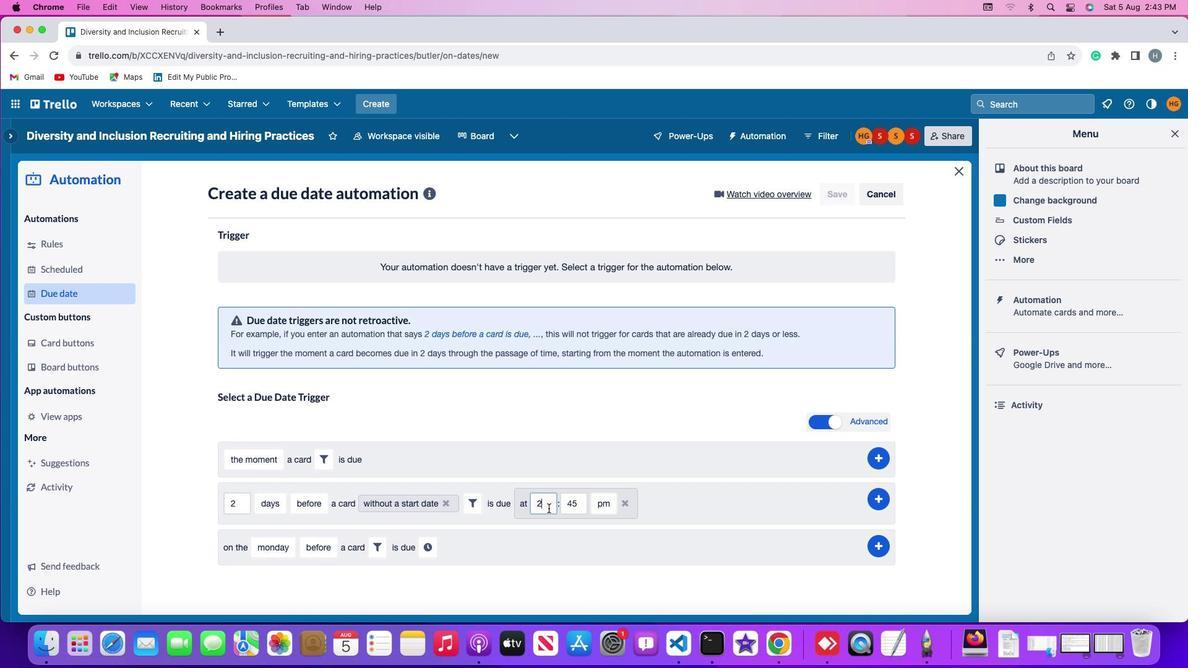 
Action: Key pressed Key.backspace'1''1'
Screenshot: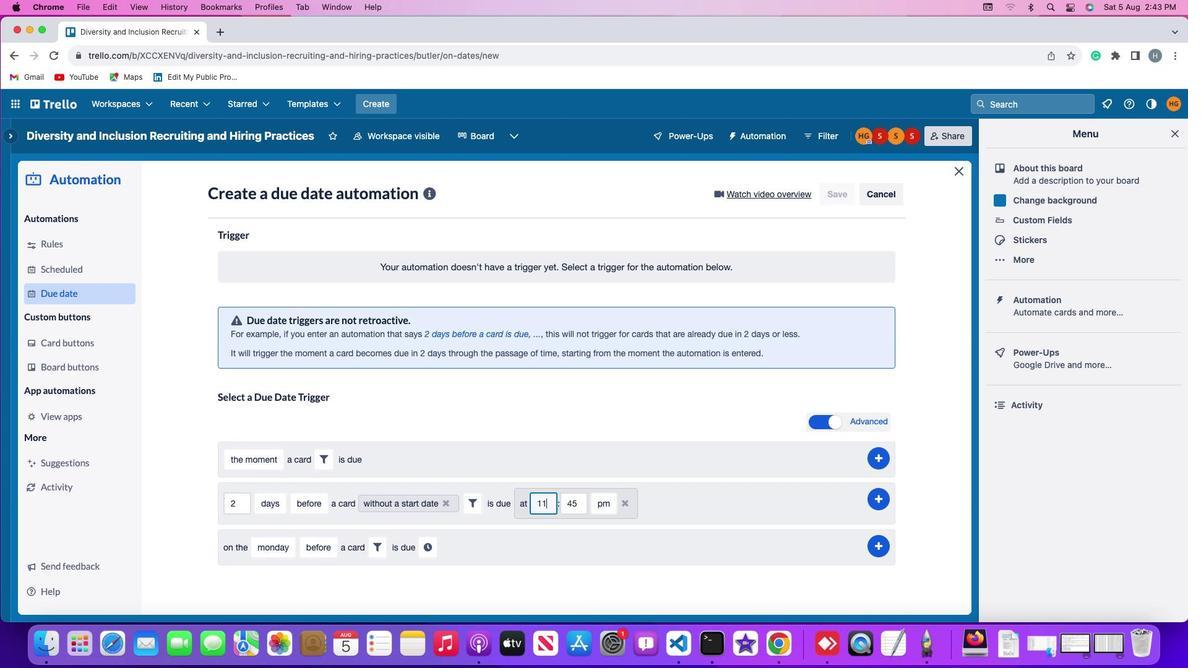 
Action: Mouse moved to (583, 504)
Screenshot: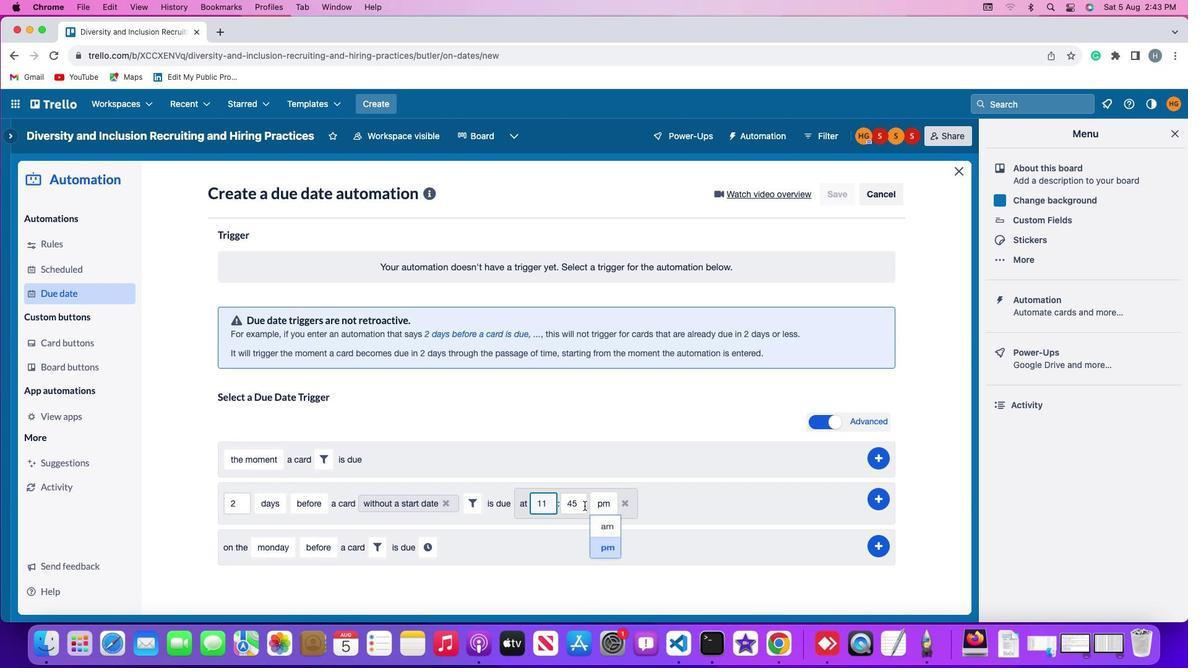 
Action: Mouse pressed left at (583, 504)
Screenshot: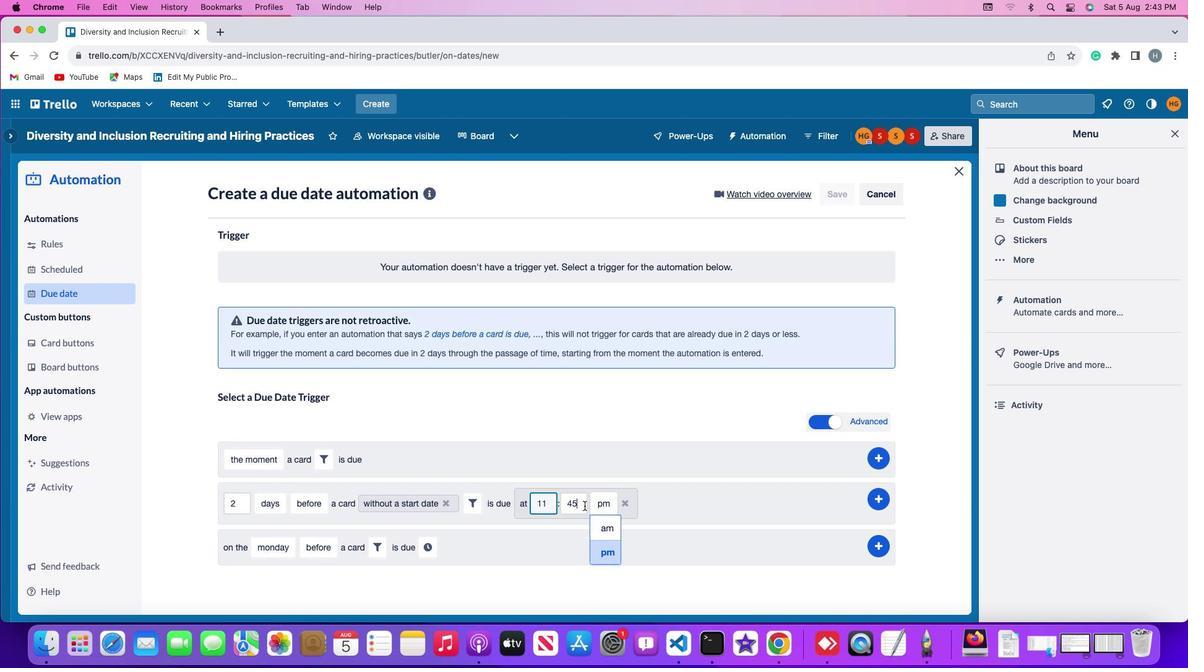 
Action: Key pressed Key.backspaceKey.backspace'0''0'
Screenshot: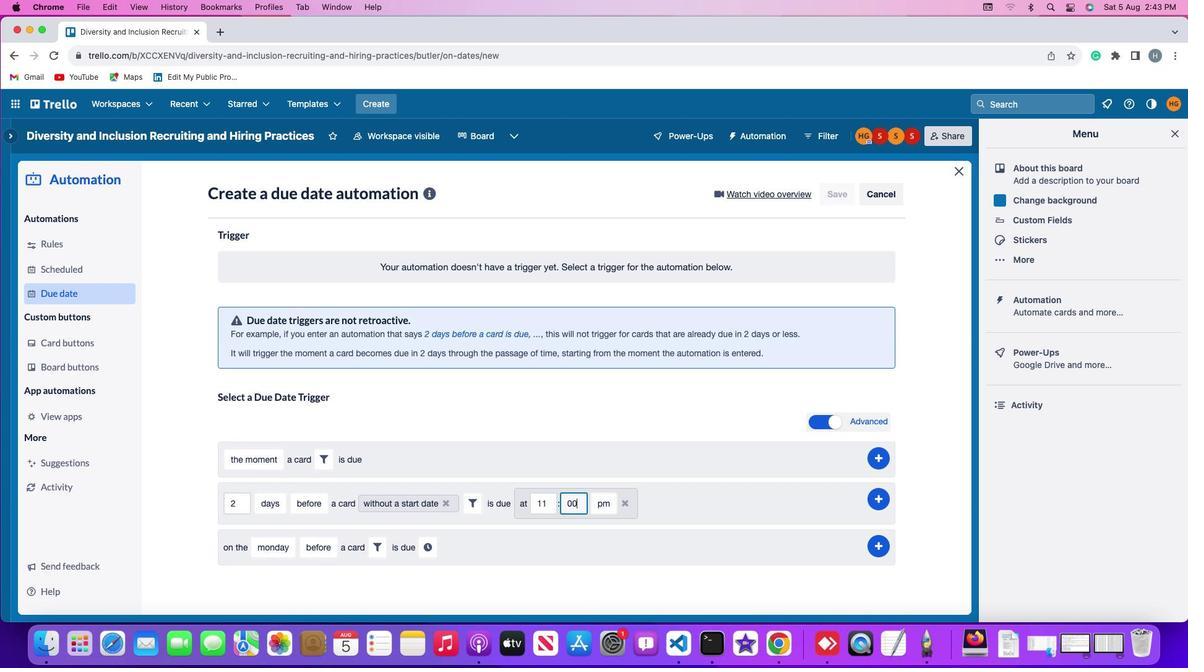 
Action: Mouse moved to (596, 503)
Screenshot: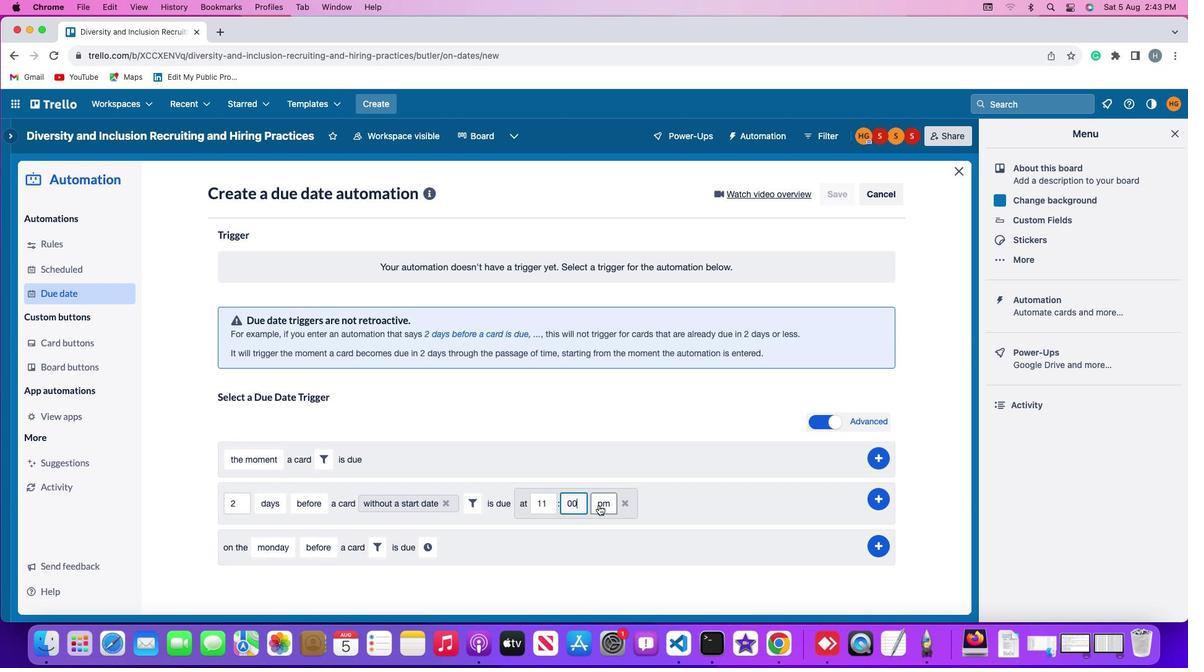 
Action: Mouse pressed left at (596, 503)
Screenshot: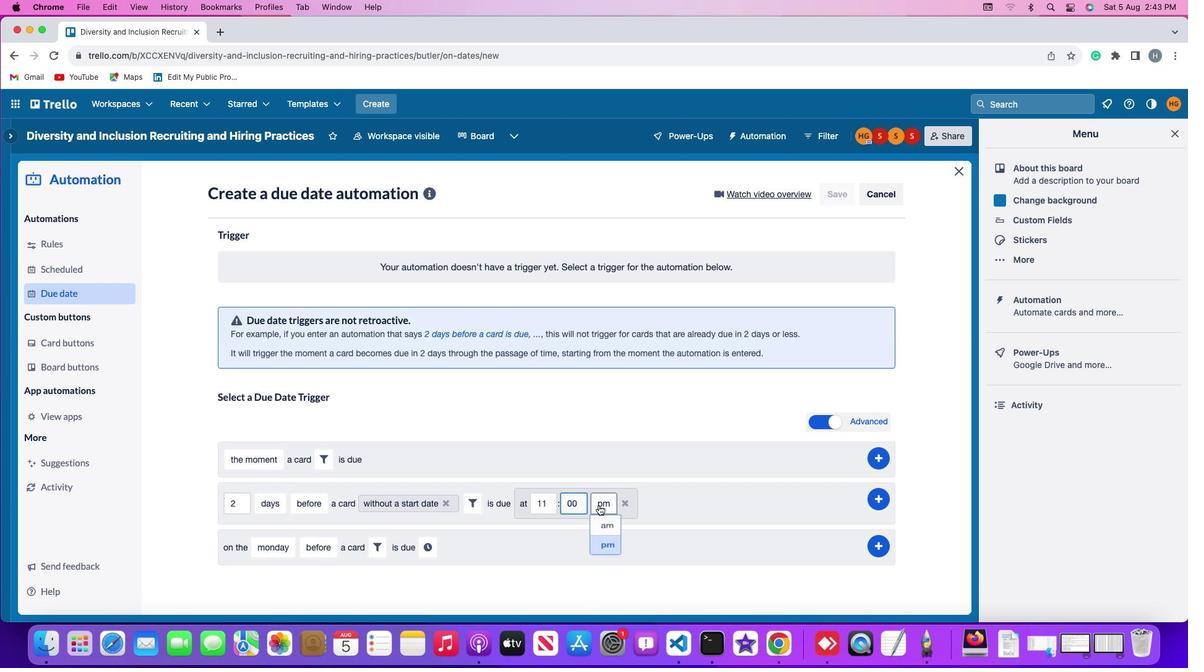 
Action: Mouse moved to (605, 531)
Screenshot: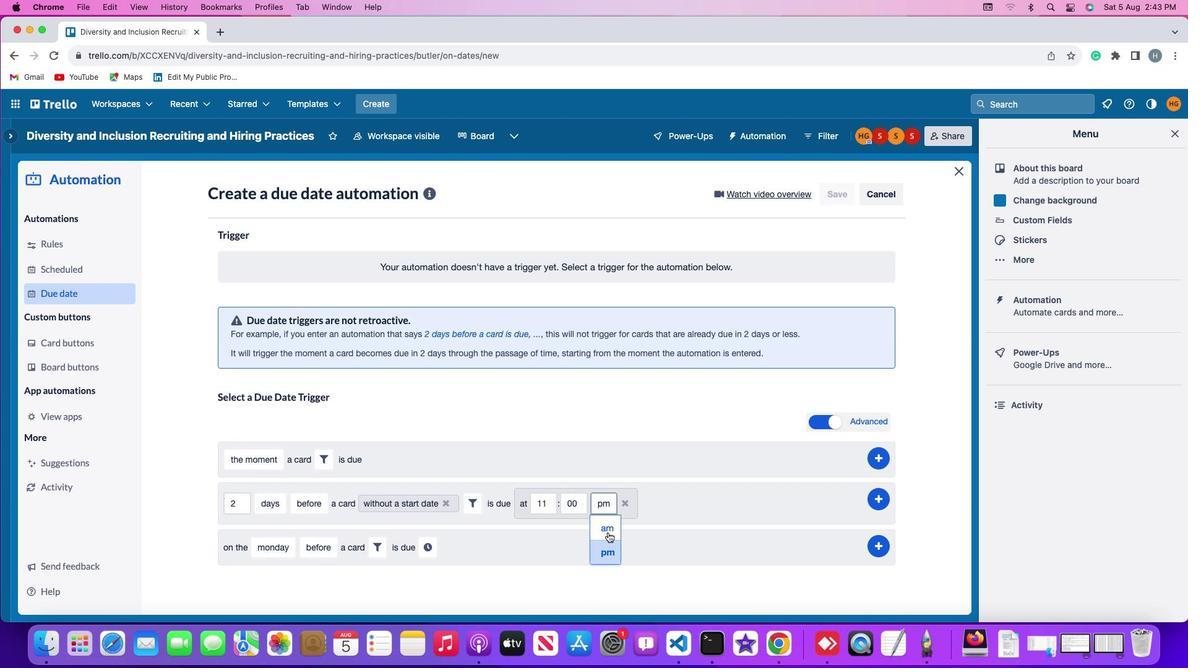 
Action: Mouse pressed left at (605, 531)
Screenshot: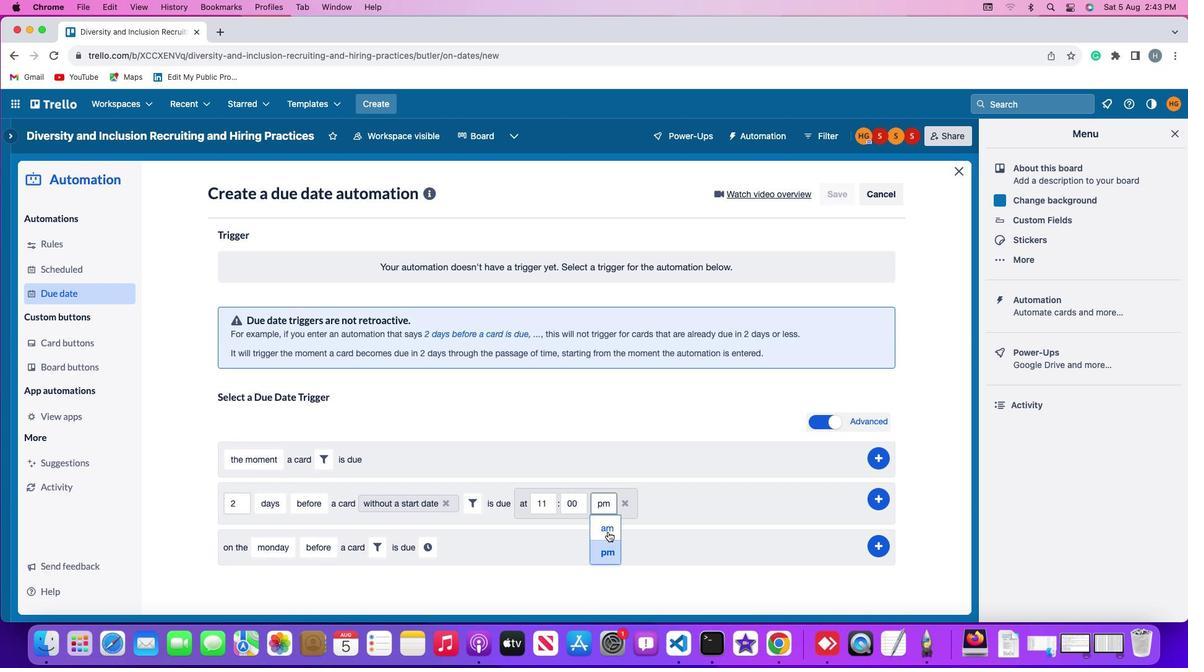 
Action: Mouse moved to (880, 494)
Screenshot: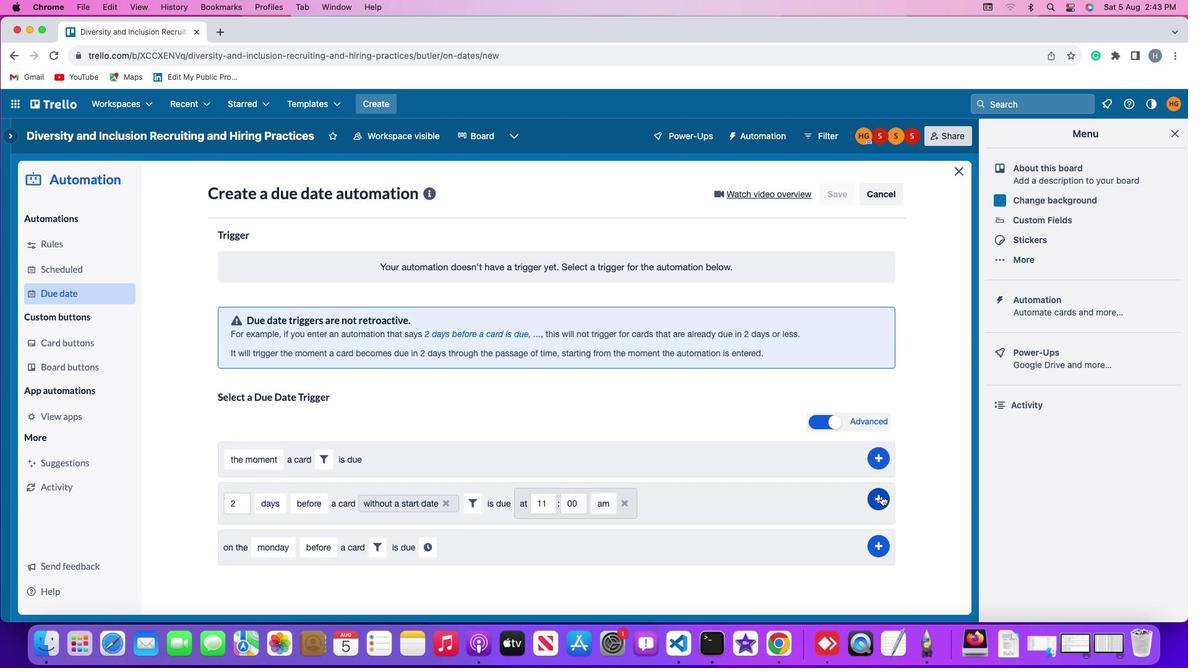 
Action: Mouse pressed left at (880, 494)
Screenshot: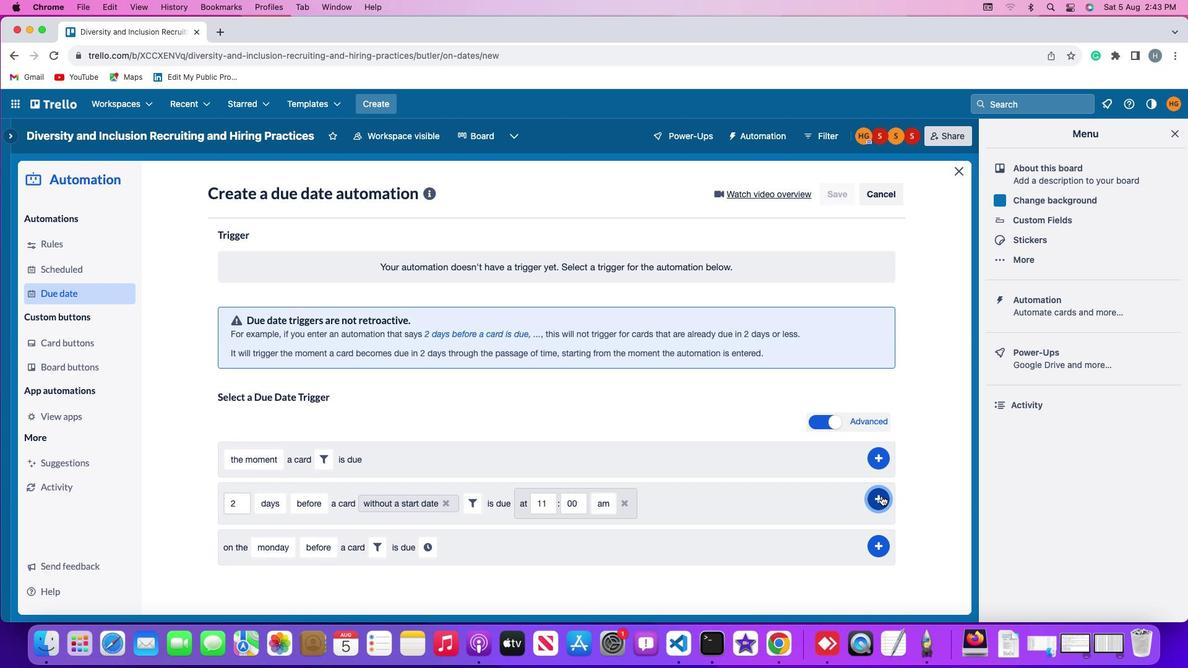 
Action: Mouse moved to (919, 393)
Screenshot: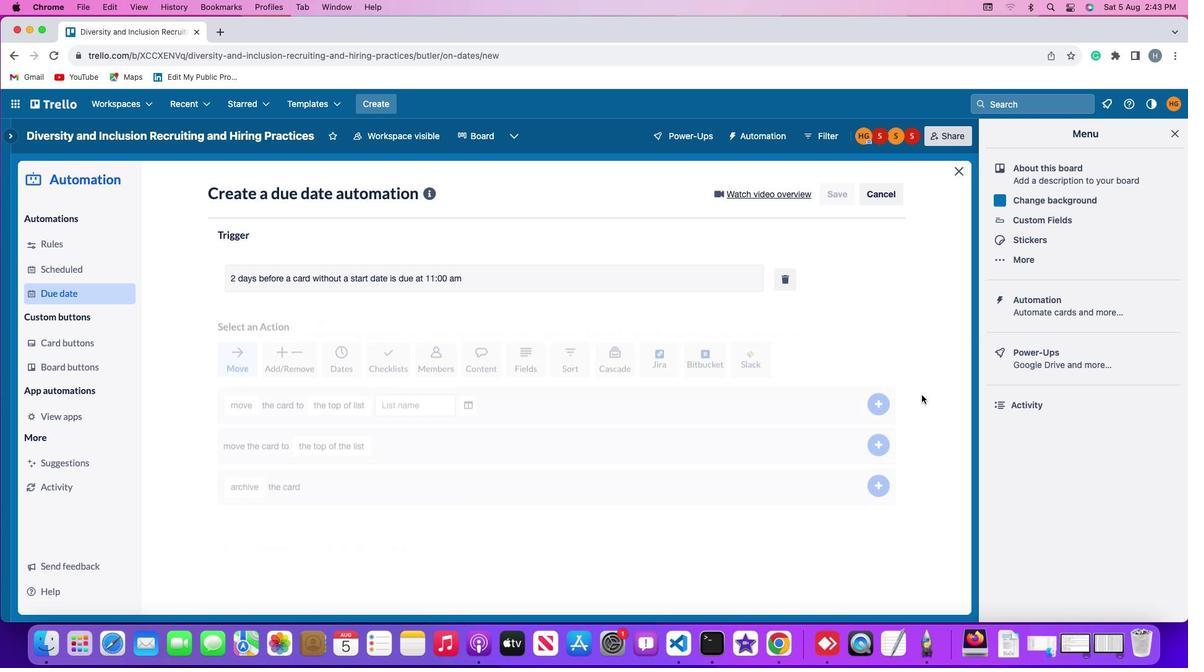 
